 Task: Search one way flight ticket for 2 adults, 4 children and 1 infant on lap in business from Gainesville: Gainesville Regional Airport to Rockford: Chicago Rockford International Airport(was Northwest Chicagoland Regional Airport At Rockford) on 5-1-2023. Choice of flights is Alaska. Price is upto 88000. Outbound departure time preference is 13:45.
Action: Mouse moved to (211, 178)
Screenshot: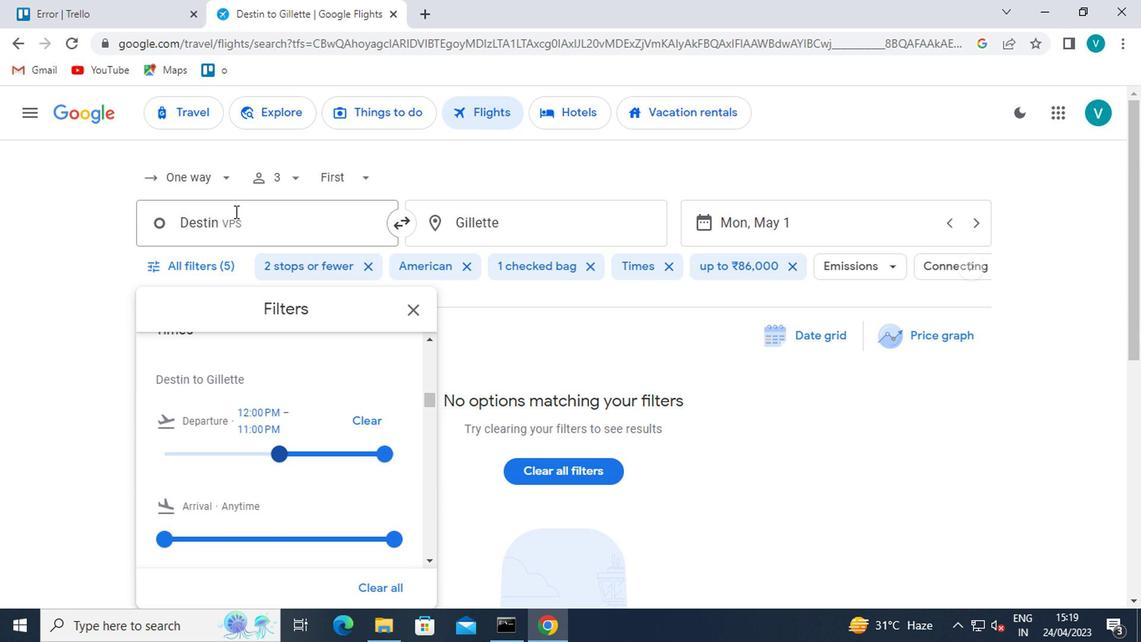 
Action: Mouse pressed left at (211, 178)
Screenshot: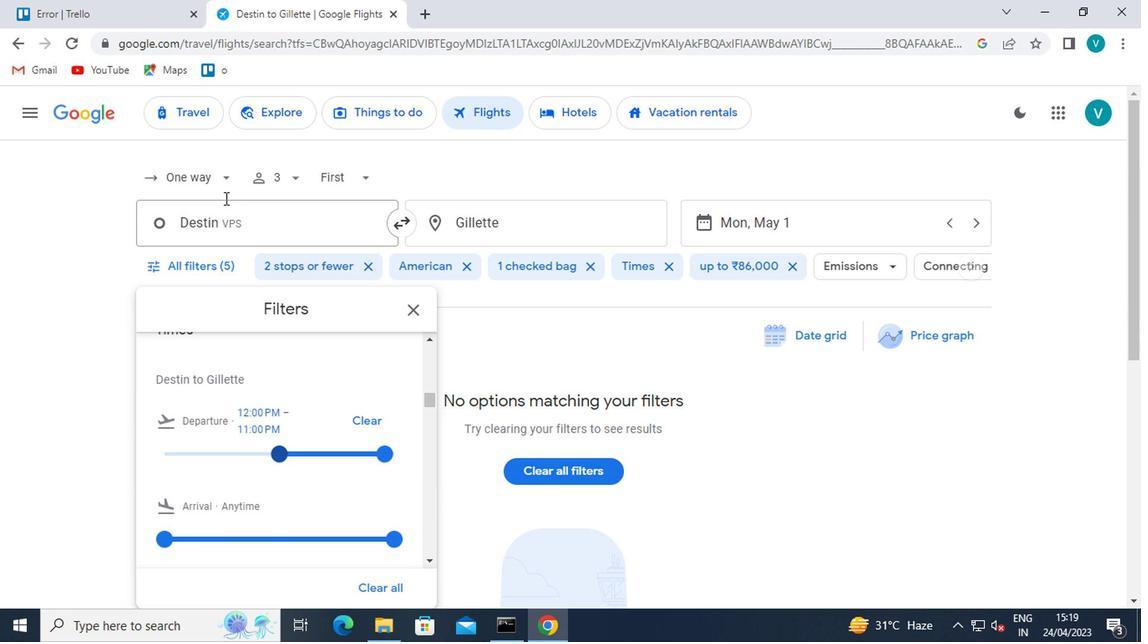 
Action: Mouse moved to (209, 252)
Screenshot: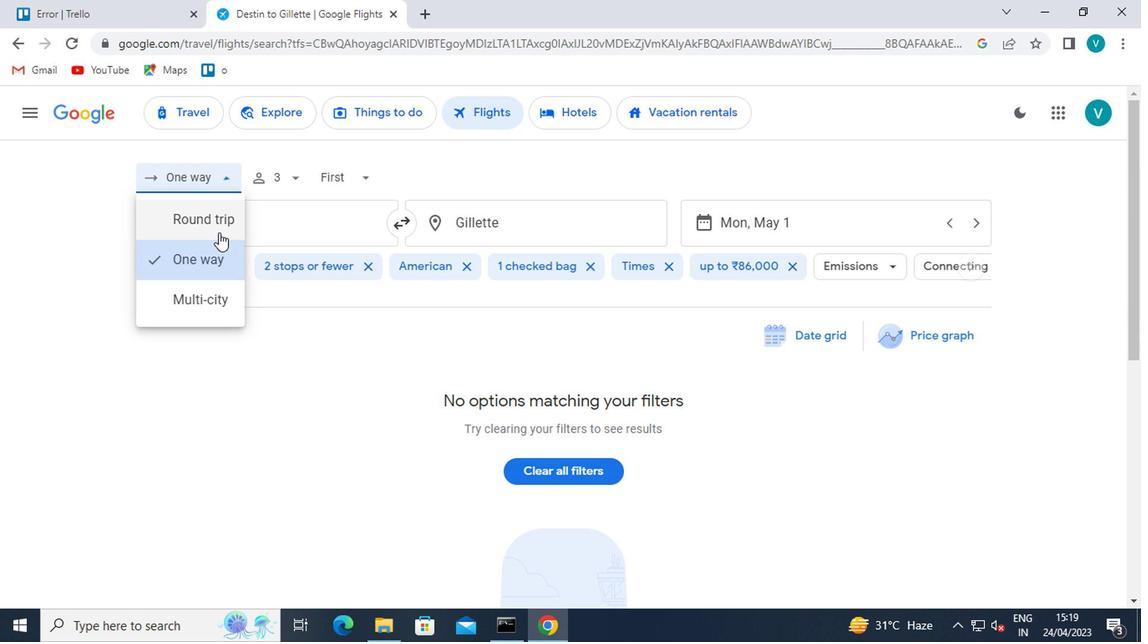 
Action: Mouse pressed left at (209, 252)
Screenshot: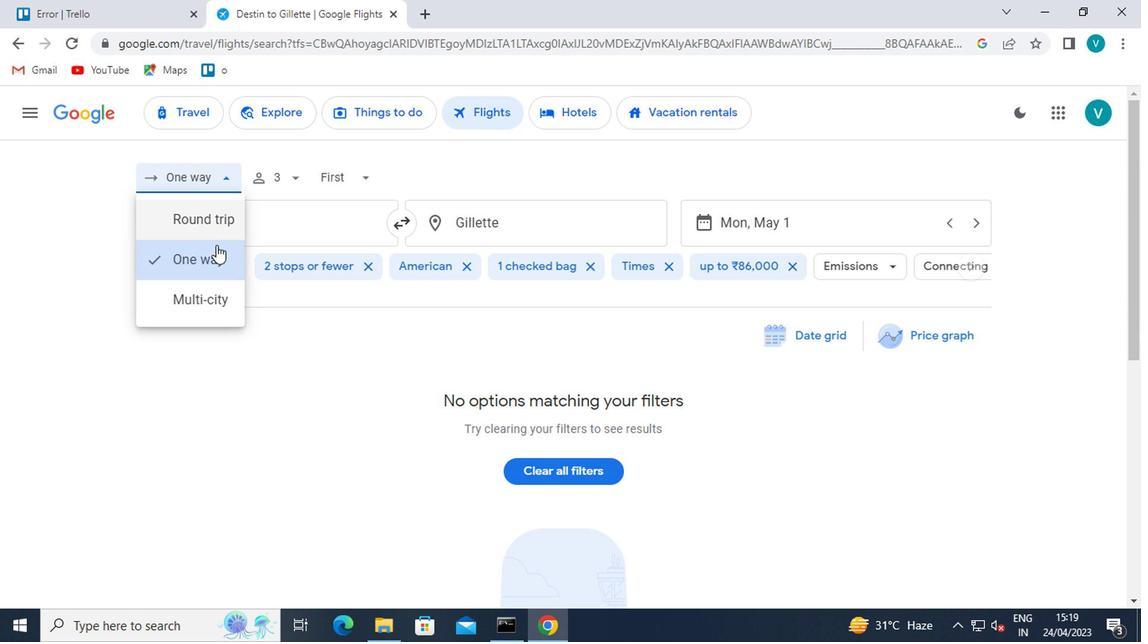 
Action: Mouse moved to (297, 180)
Screenshot: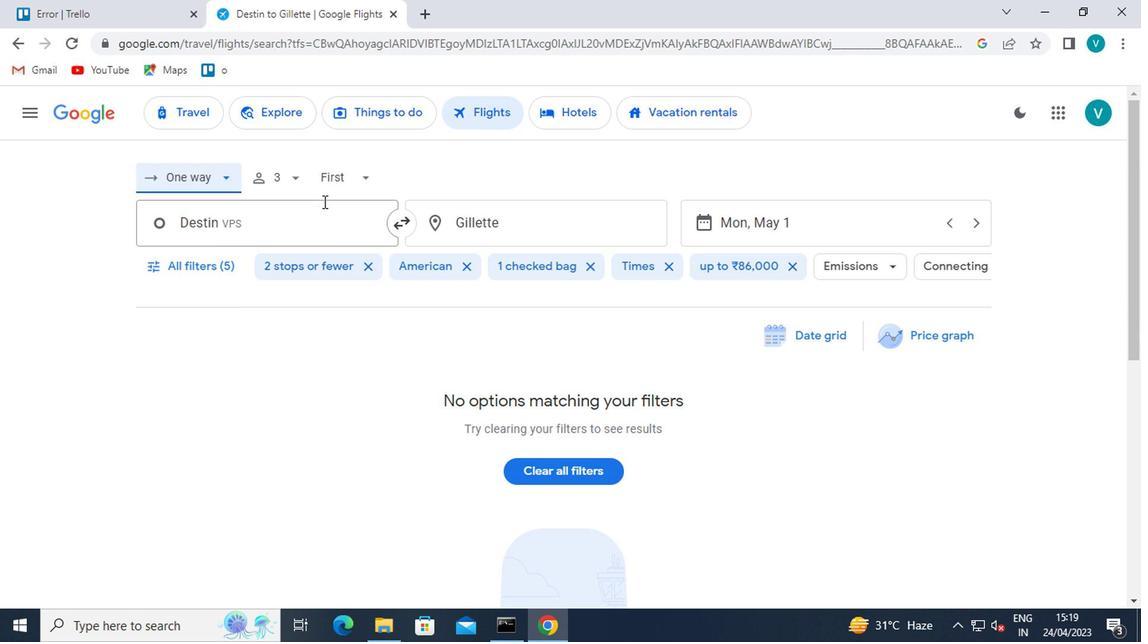 
Action: Mouse pressed left at (297, 180)
Screenshot: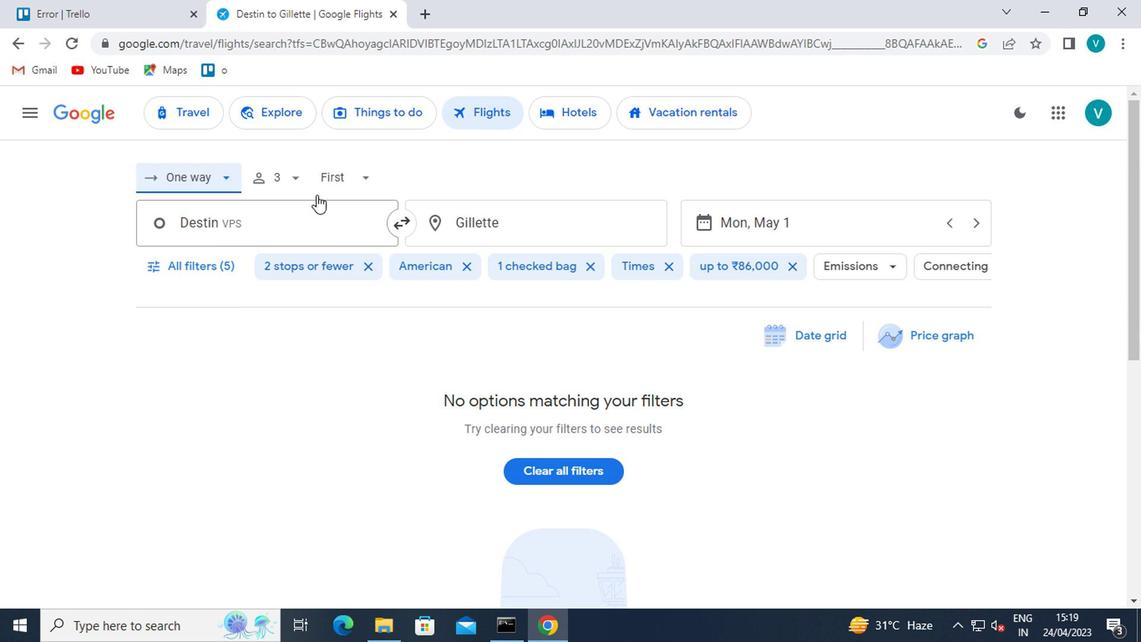 
Action: Mouse moved to (427, 228)
Screenshot: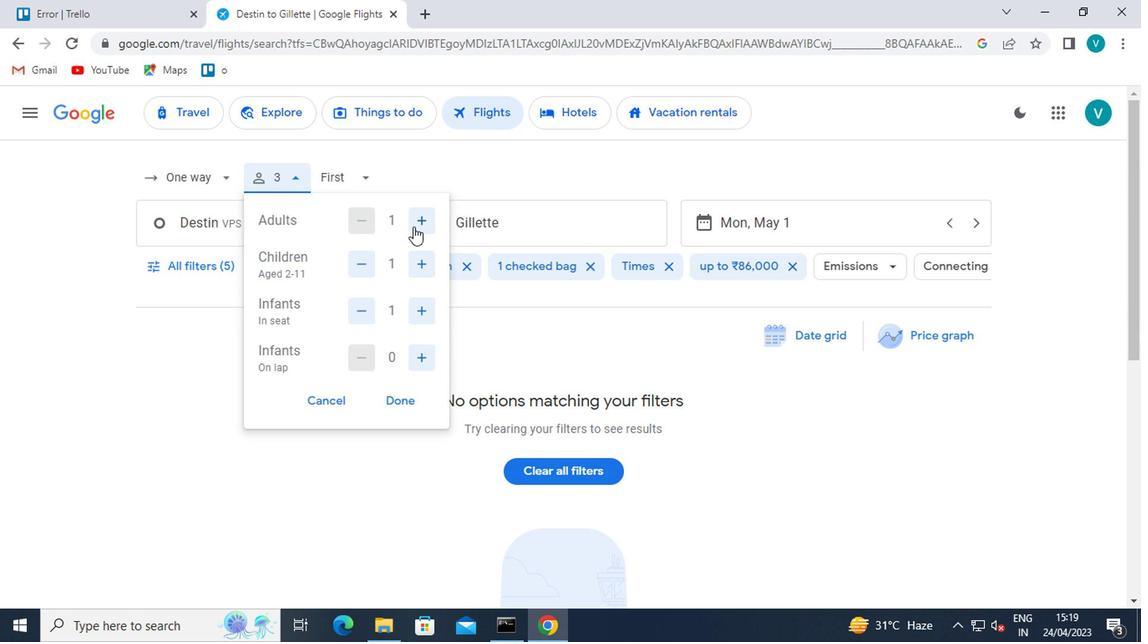 
Action: Mouse pressed left at (427, 228)
Screenshot: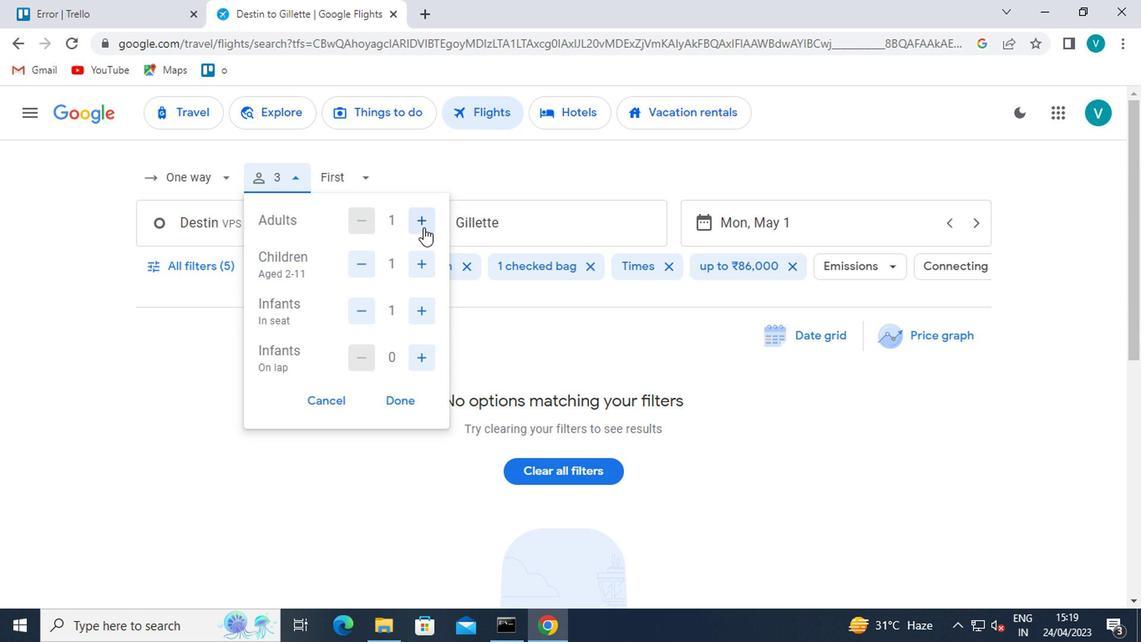 
Action: Mouse moved to (414, 268)
Screenshot: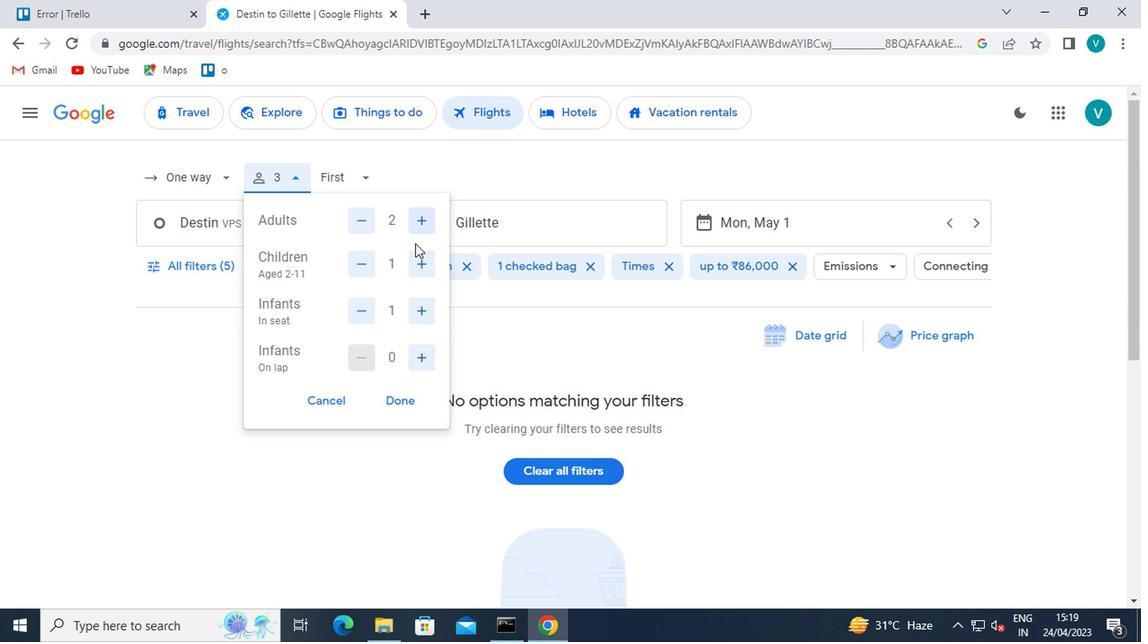 
Action: Mouse pressed left at (414, 268)
Screenshot: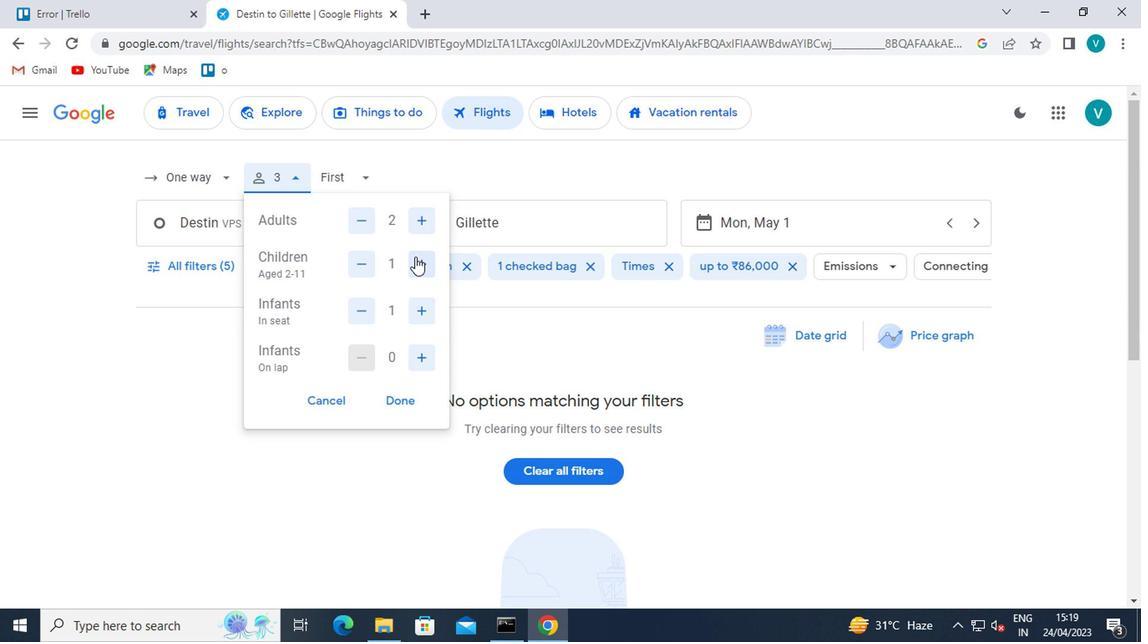 
Action: Mouse pressed left at (414, 268)
Screenshot: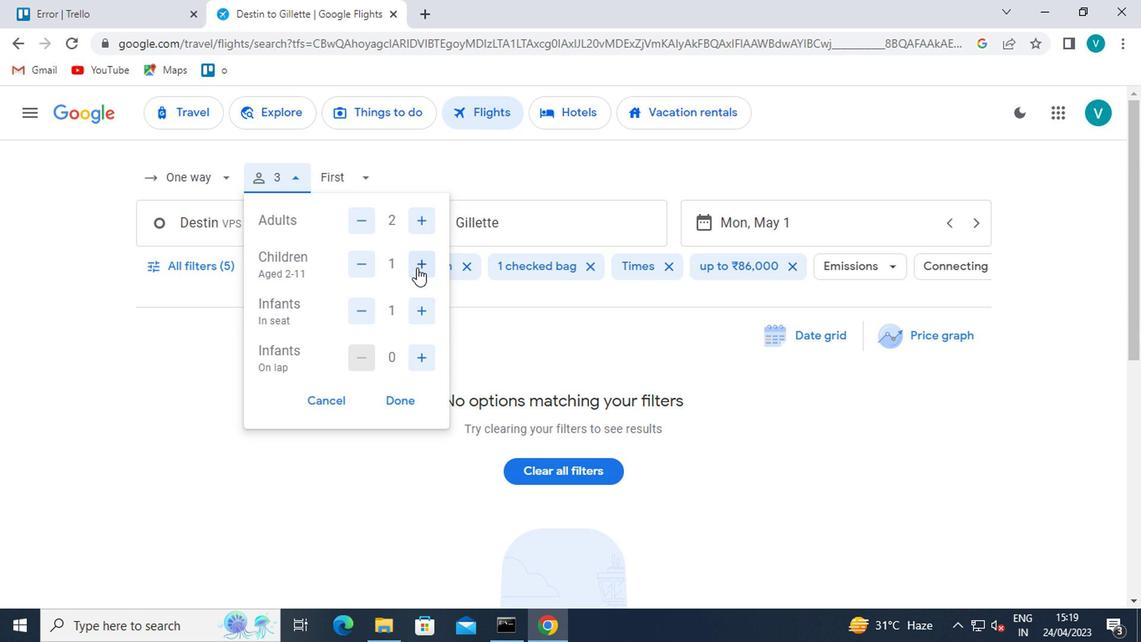 
Action: Mouse pressed left at (414, 268)
Screenshot: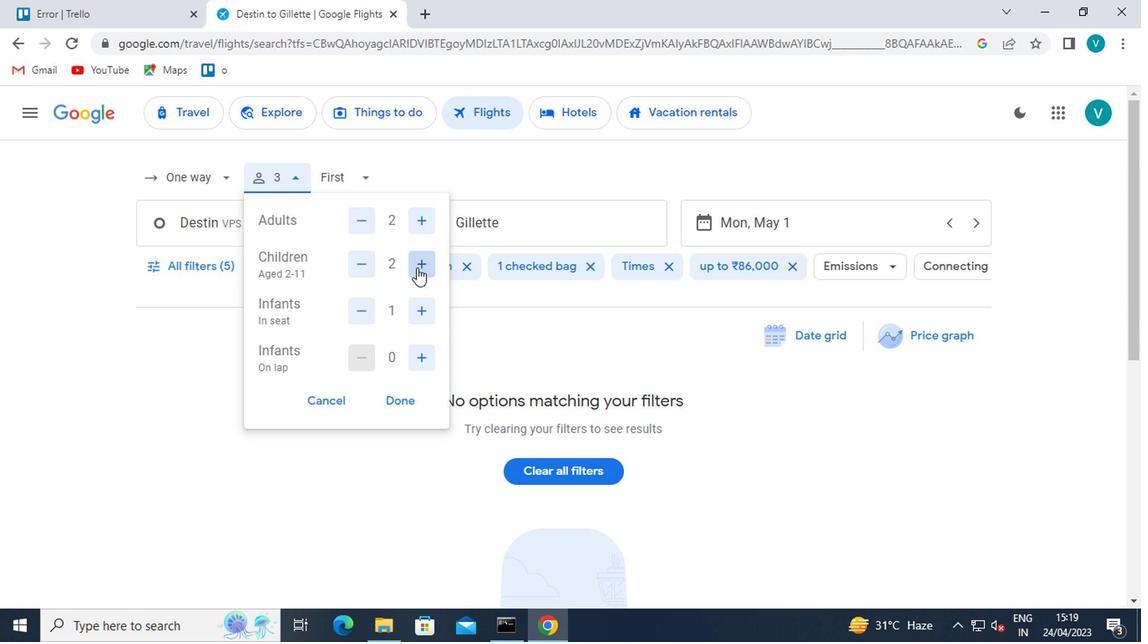
Action: Mouse moved to (362, 309)
Screenshot: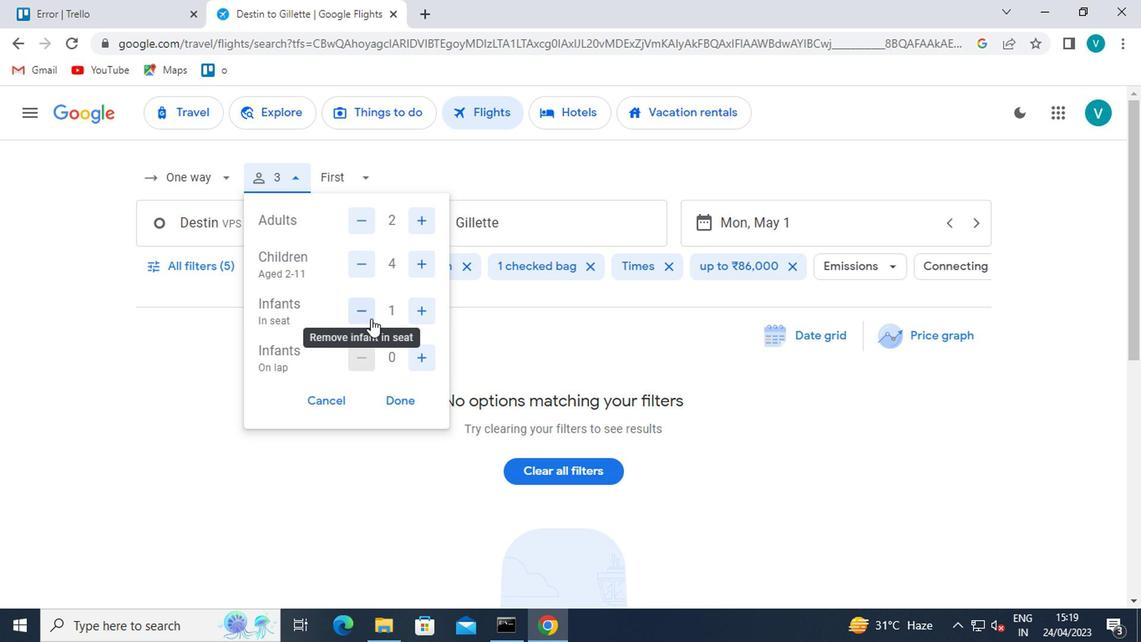 
Action: Mouse pressed left at (362, 309)
Screenshot: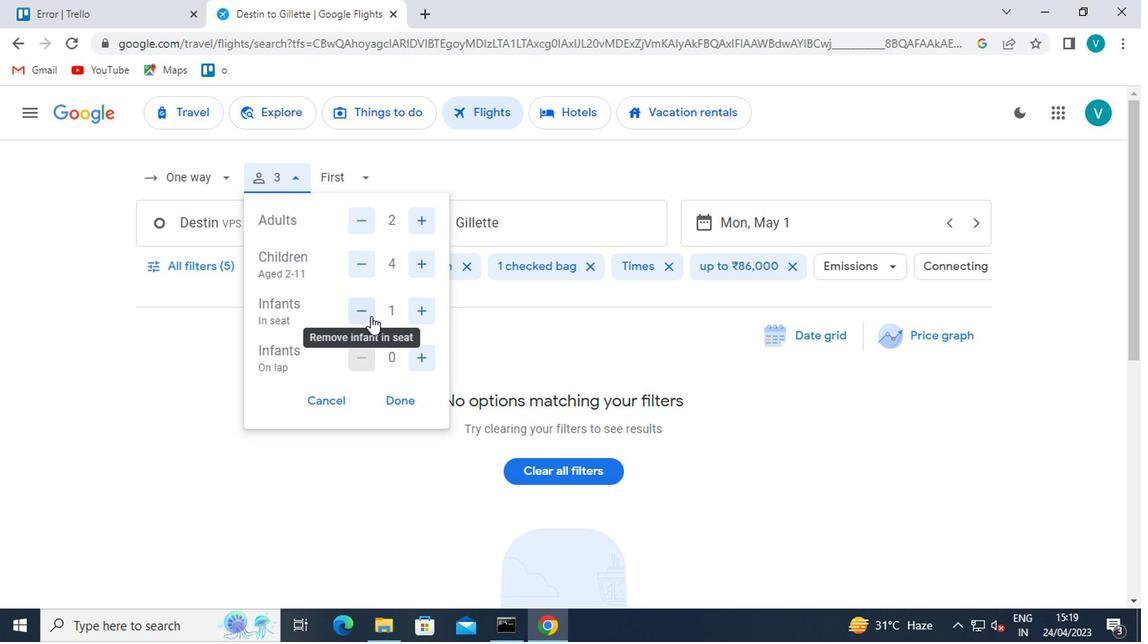 
Action: Mouse moved to (421, 359)
Screenshot: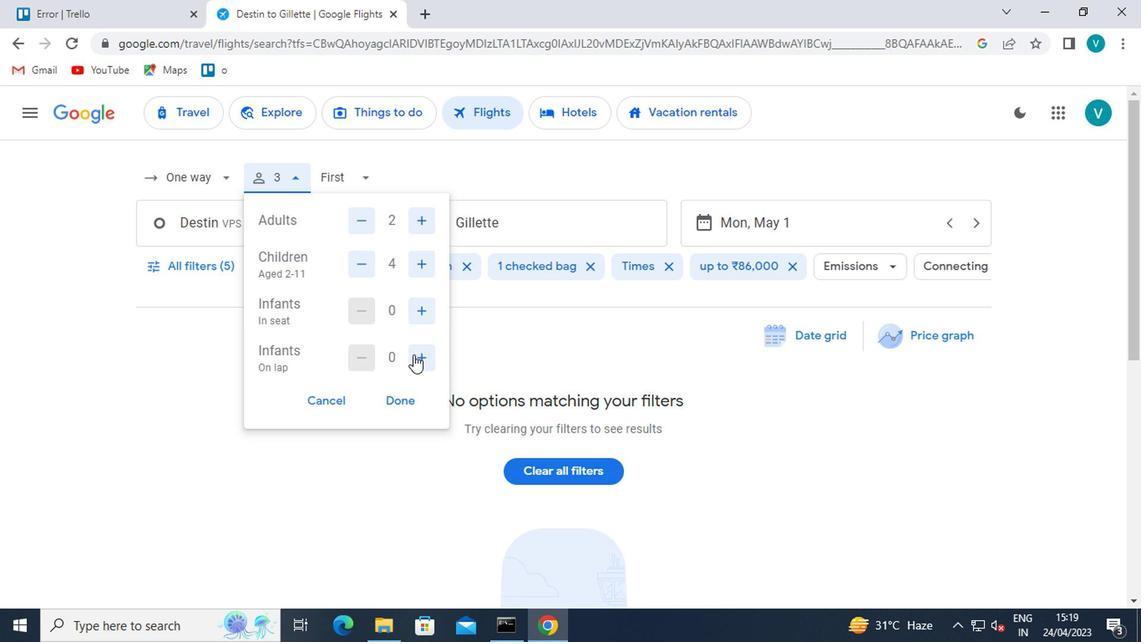 
Action: Mouse pressed left at (421, 359)
Screenshot: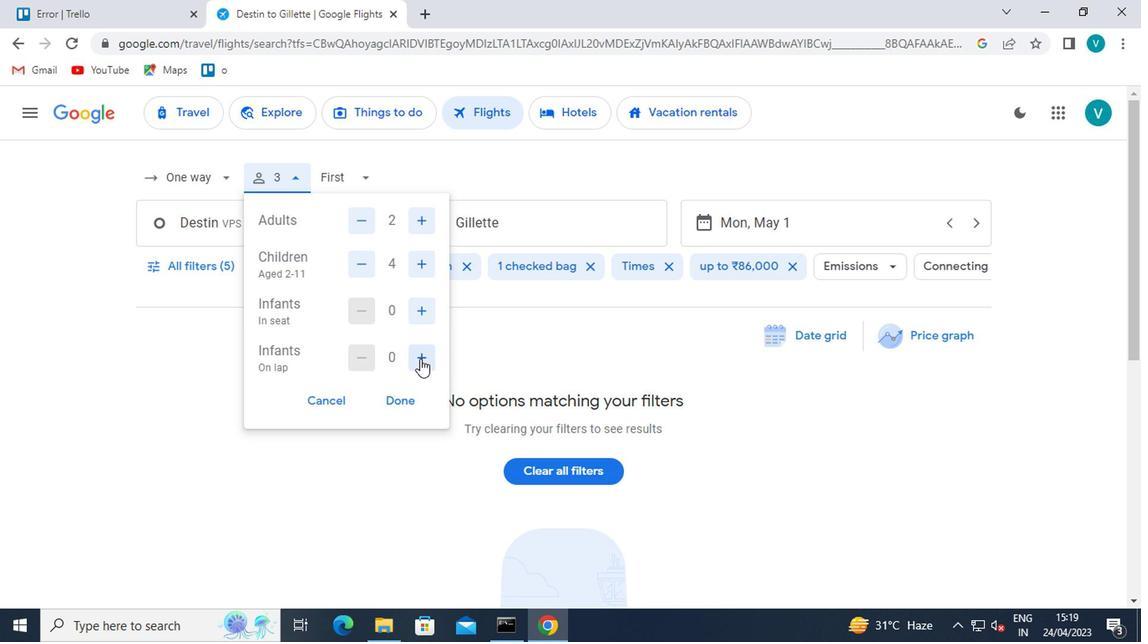 
Action: Mouse moved to (397, 393)
Screenshot: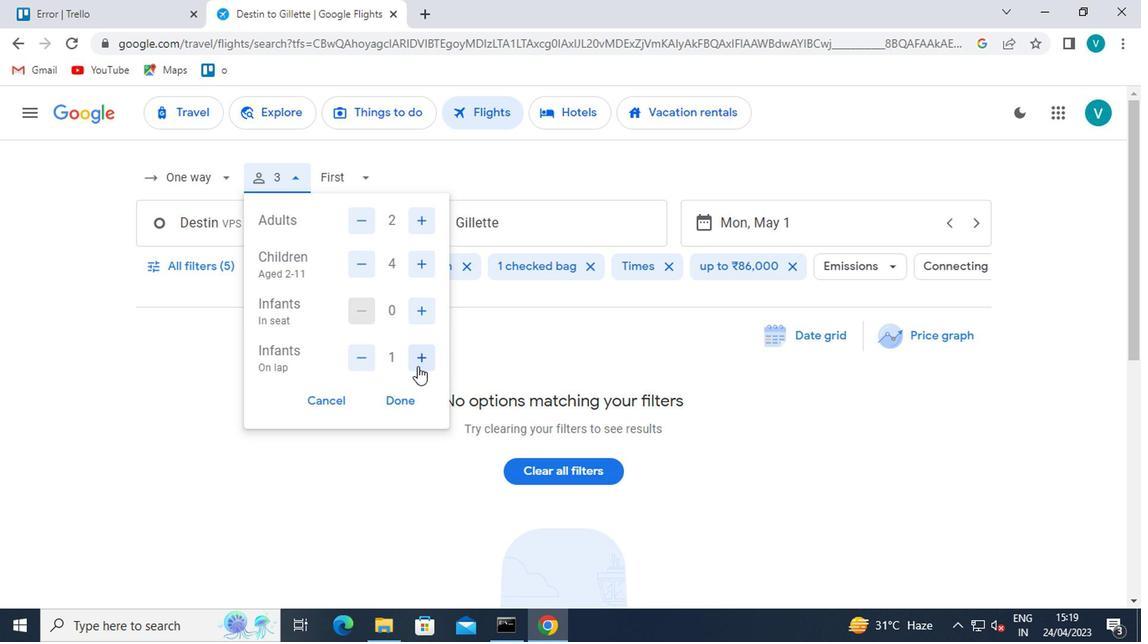 
Action: Mouse pressed left at (397, 393)
Screenshot: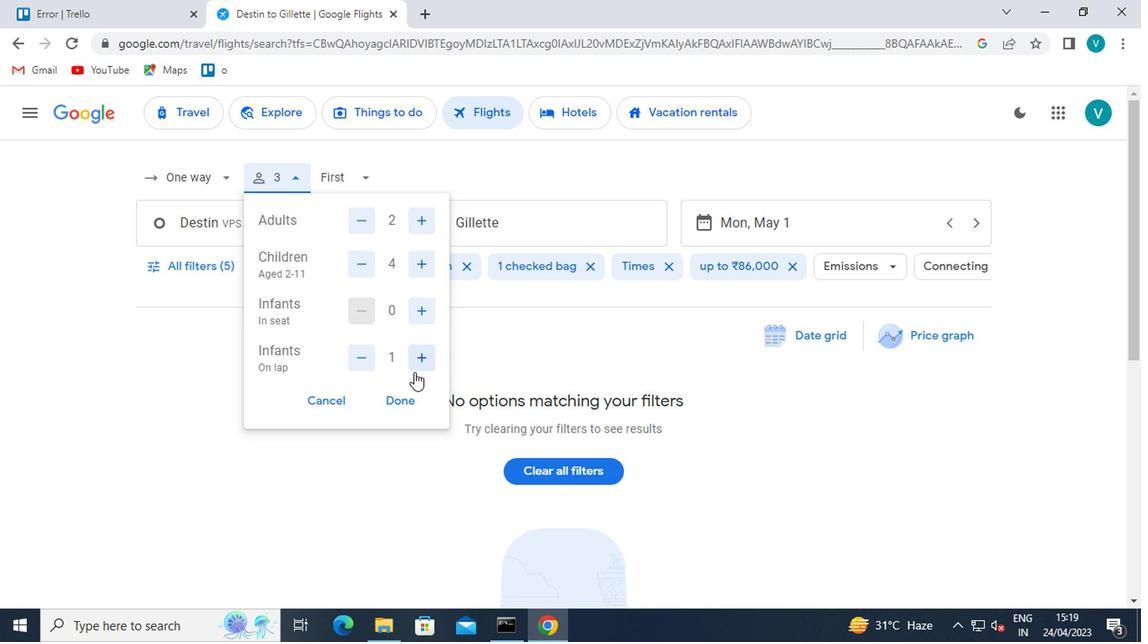 
Action: Mouse moved to (341, 171)
Screenshot: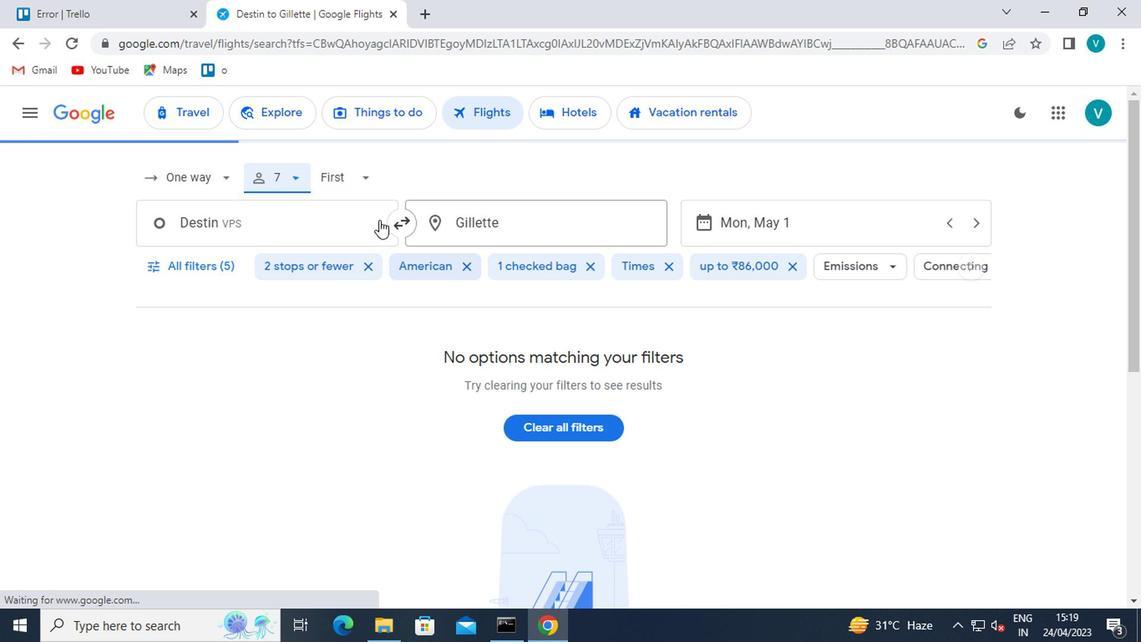 
Action: Mouse pressed left at (341, 171)
Screenshot: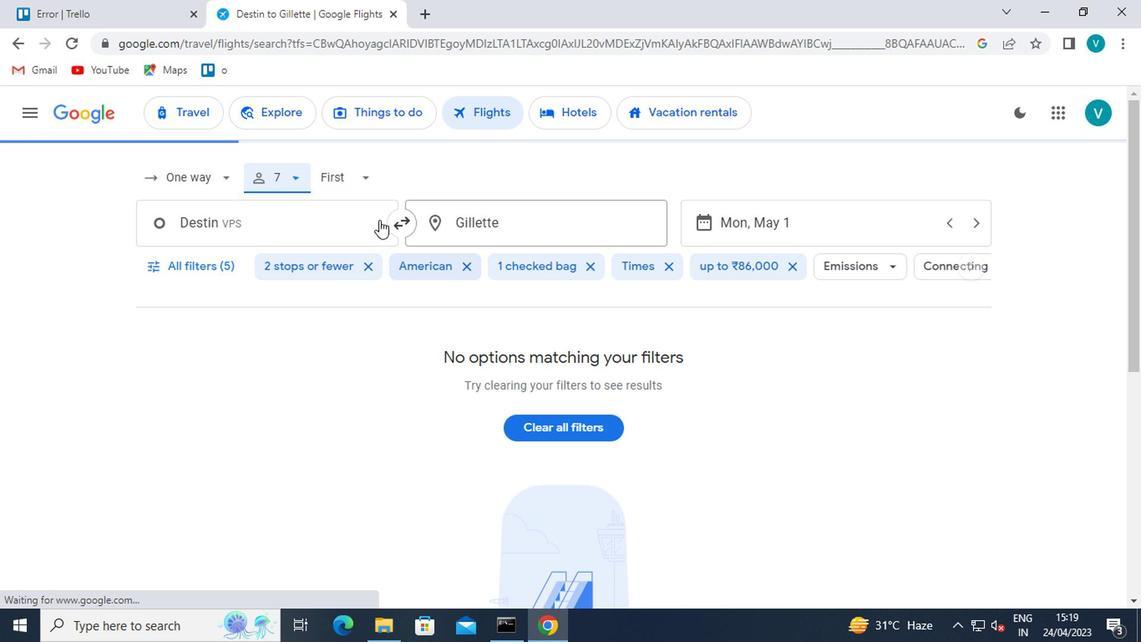 
Action: Mouse moved to (379, 297)
Screenshot: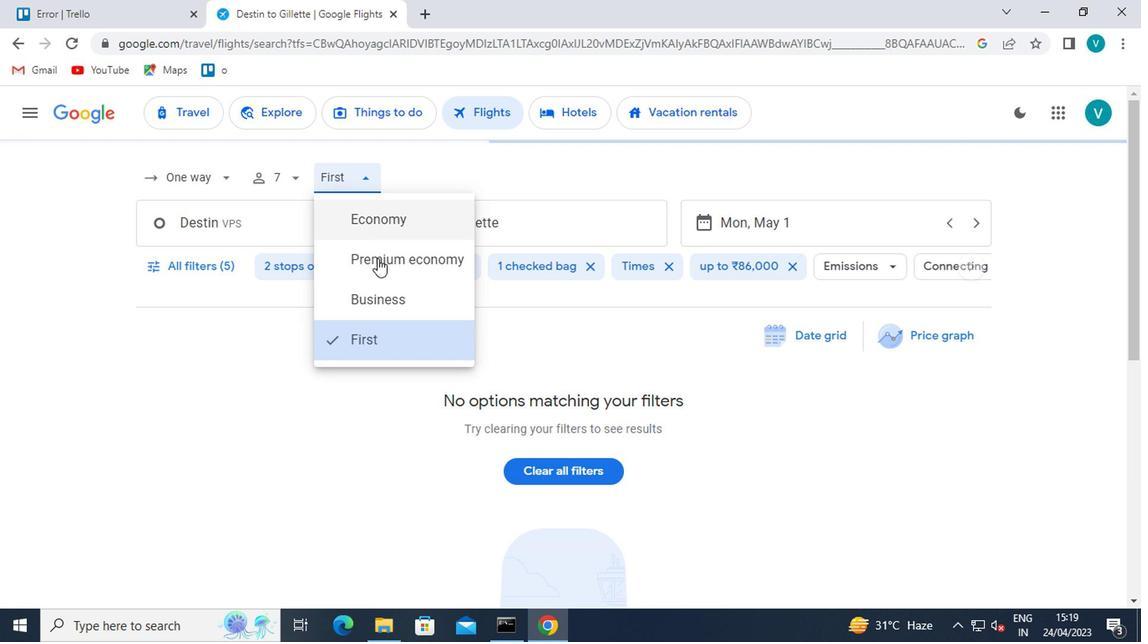 
Action: Mouse pressed left at (379, 297)
Screenshot: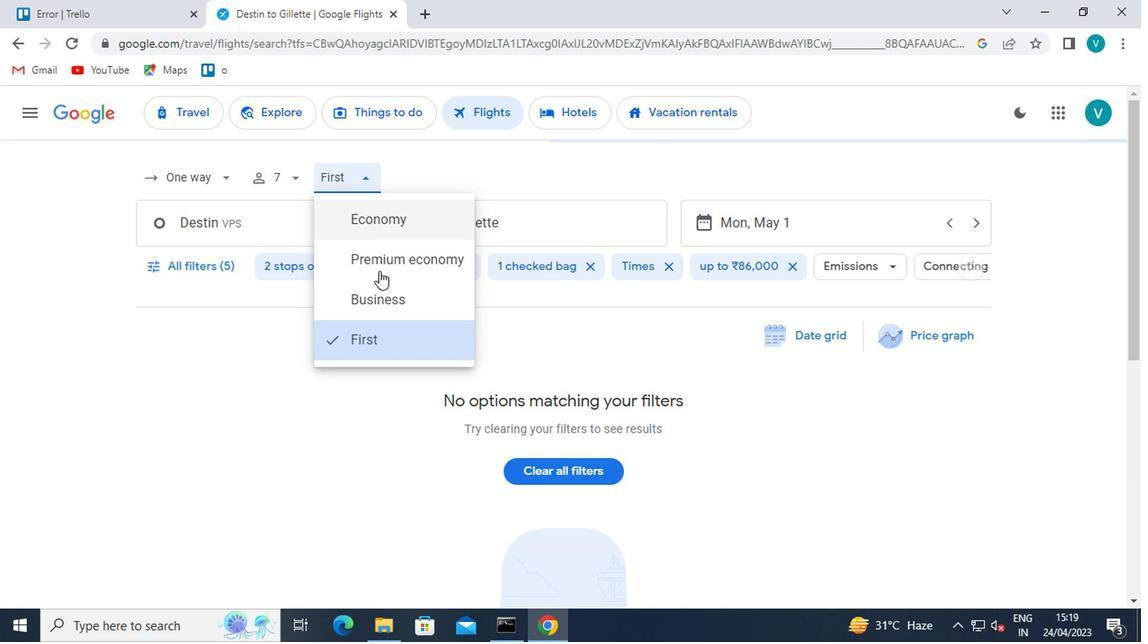 
Action: Mouse moved to (261, 231)
Screenshot: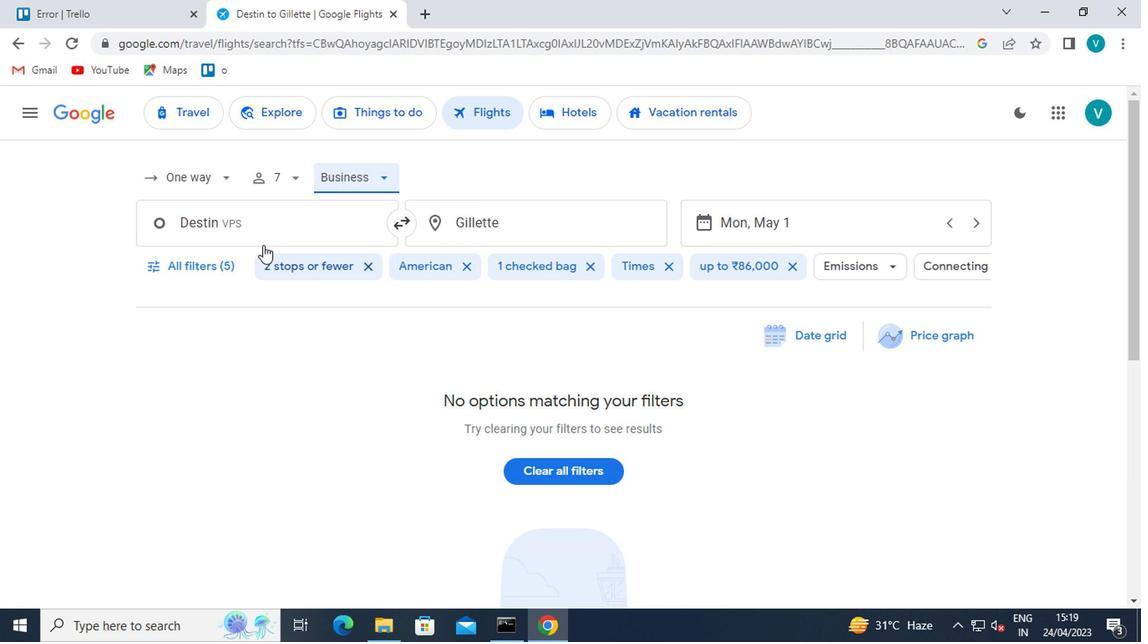 
Action: Mouse pressed left at (261, 231)
Screenshot: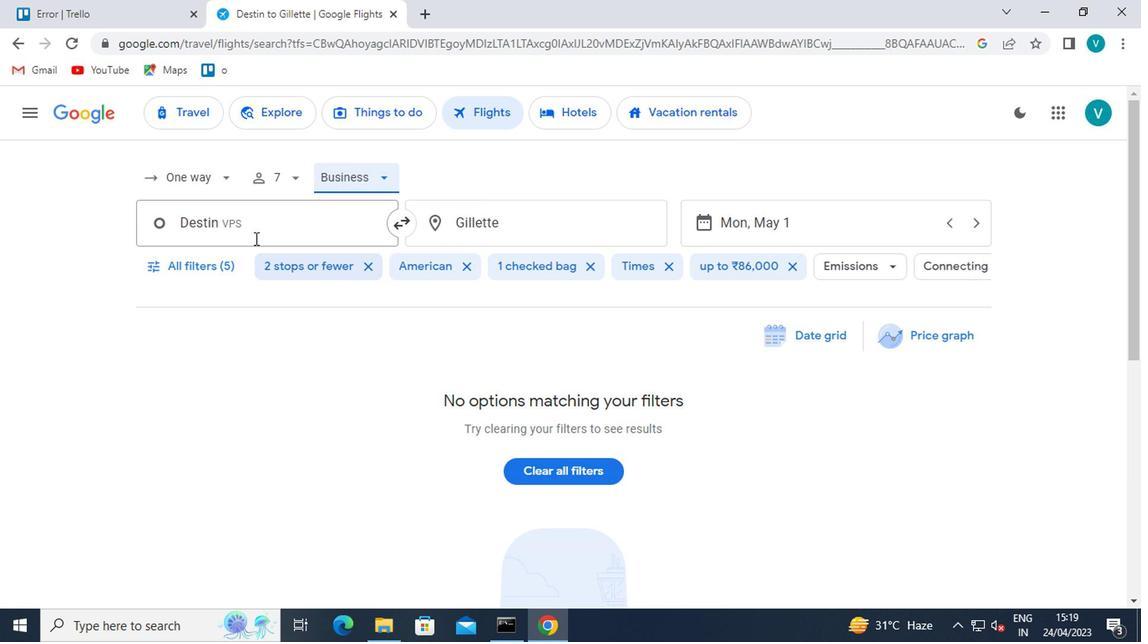 
Action: Mouse moved to (257, 224)
Screenshot: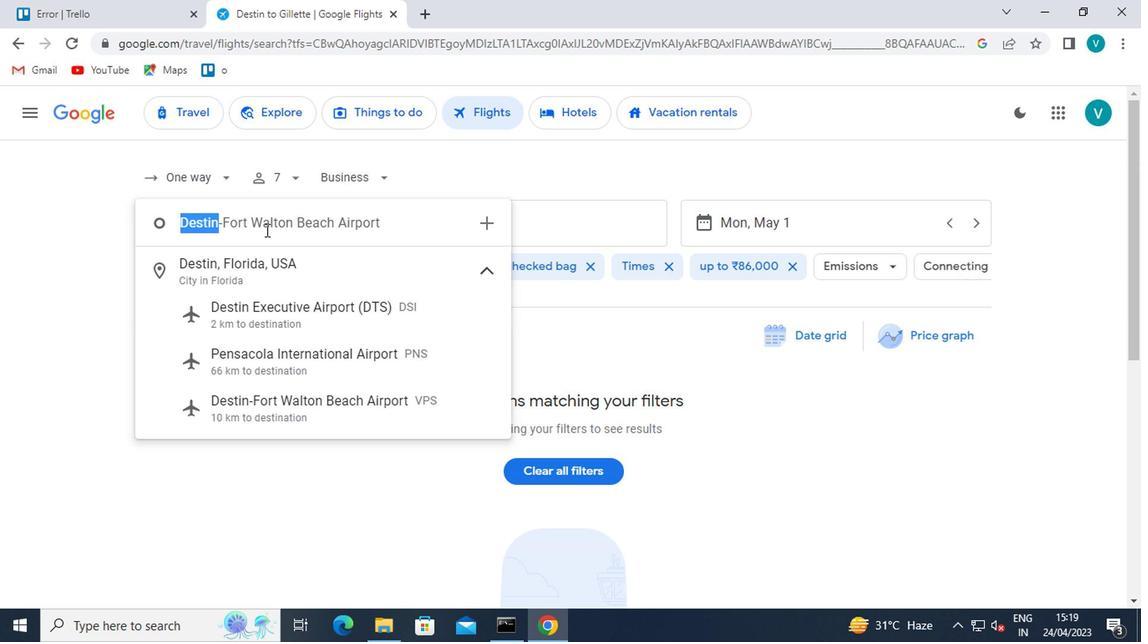 
Action: Key pressed <Key.shift>GAINESVULLE
Screenshot: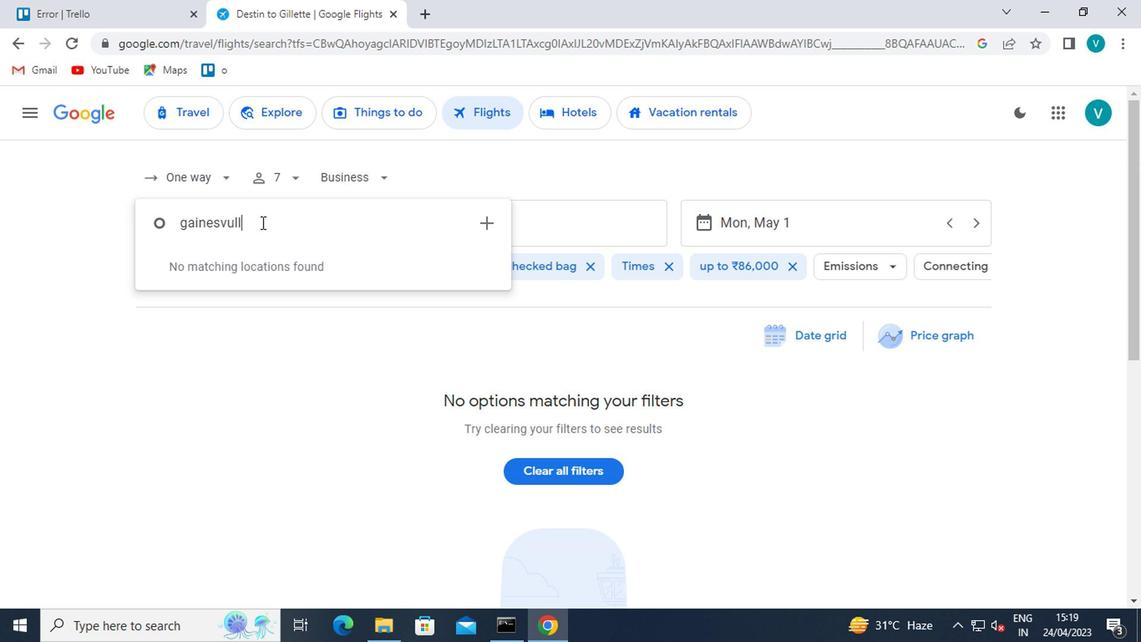 
Action: Mouse moved to (275, 355)
Screenshot: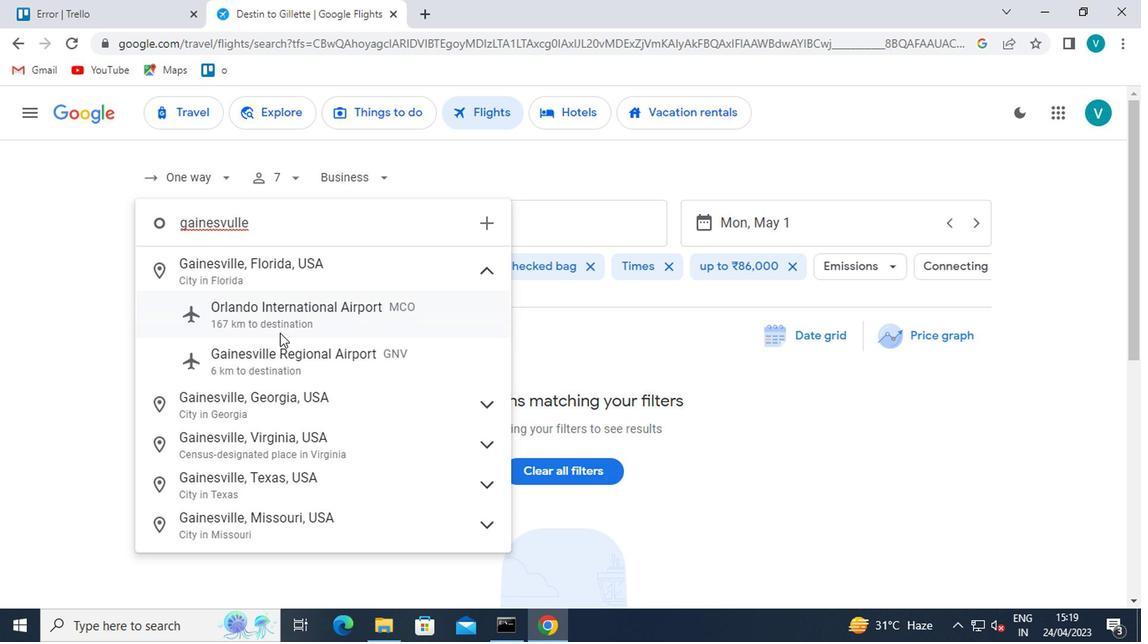 
Action: Mouse pressed left at (275, 355)
Screenshot: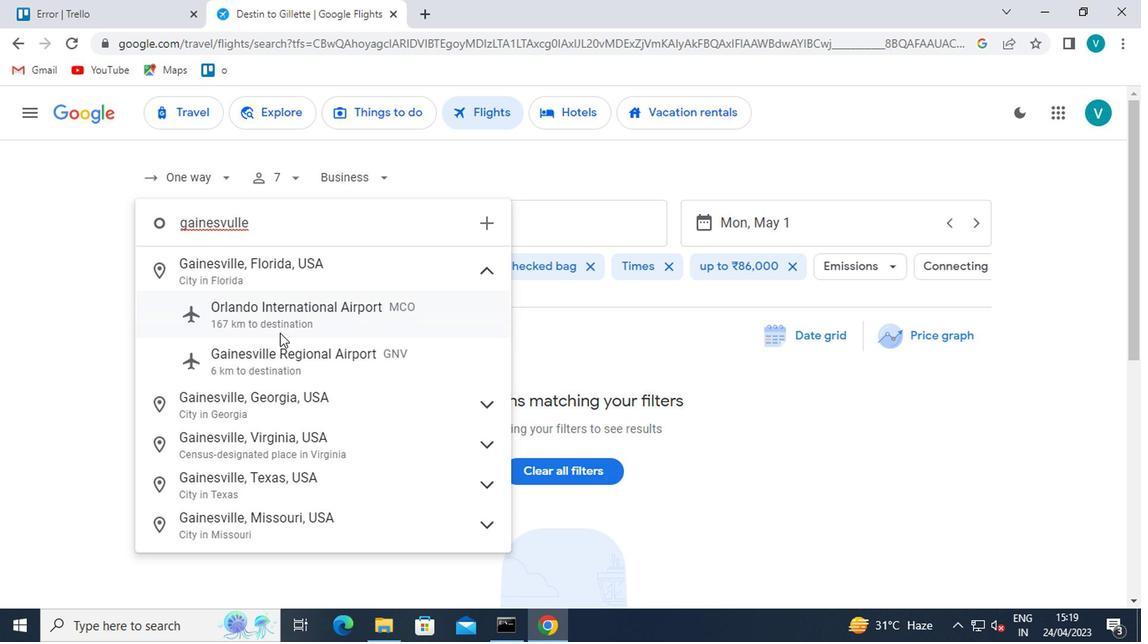 
Action: Mouse moved to (536, 240)
Screenshot: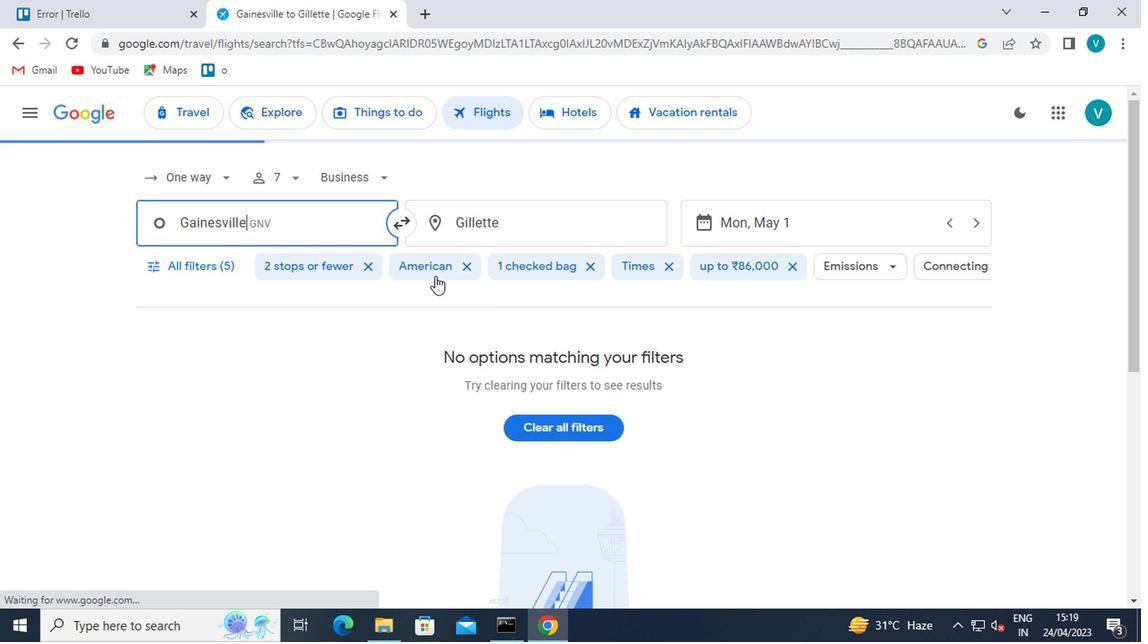 
Action: Mouse pressed left at (536, 240)
Screenshot: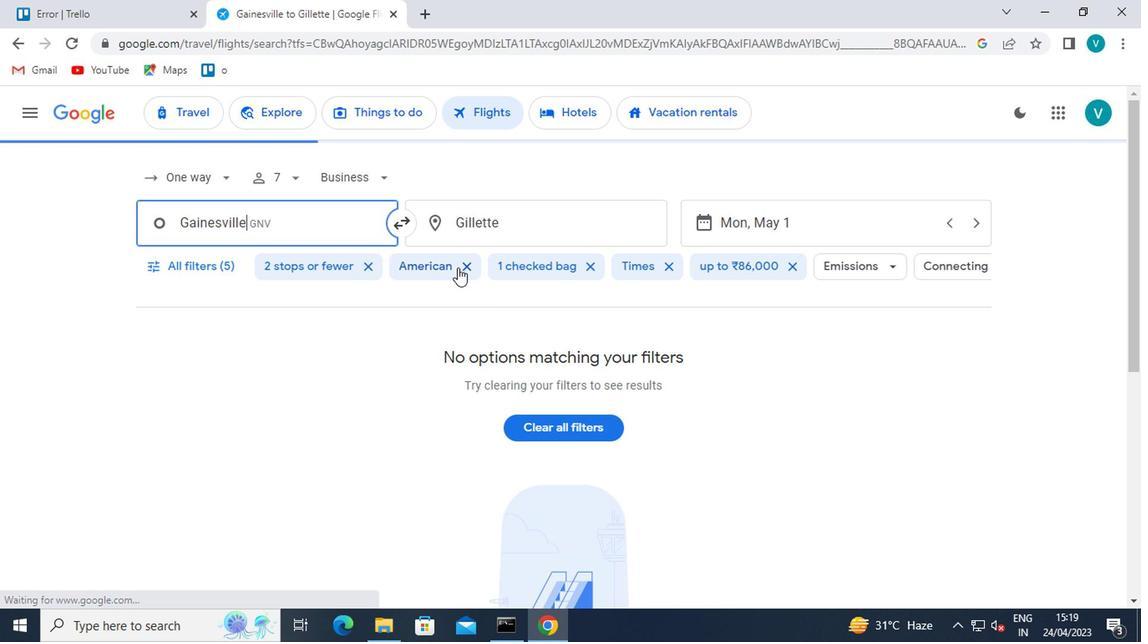 
Action: Mouse moved to (421, 174)
Screenshot: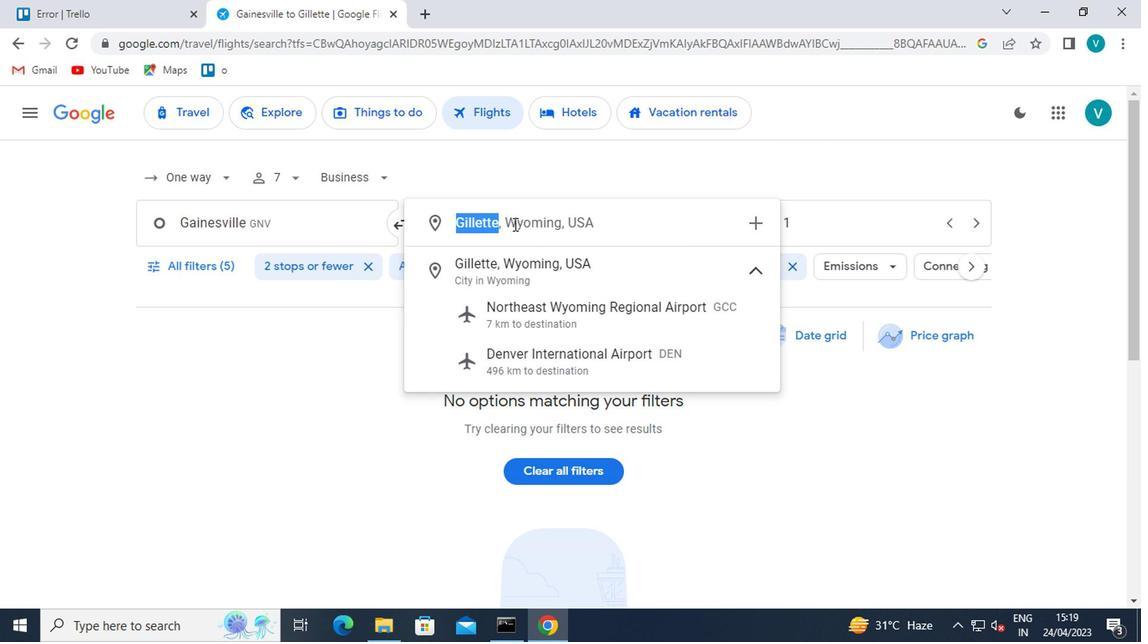 
Action: Key pressed <Key.shift>ROCKFOR
Screenshot: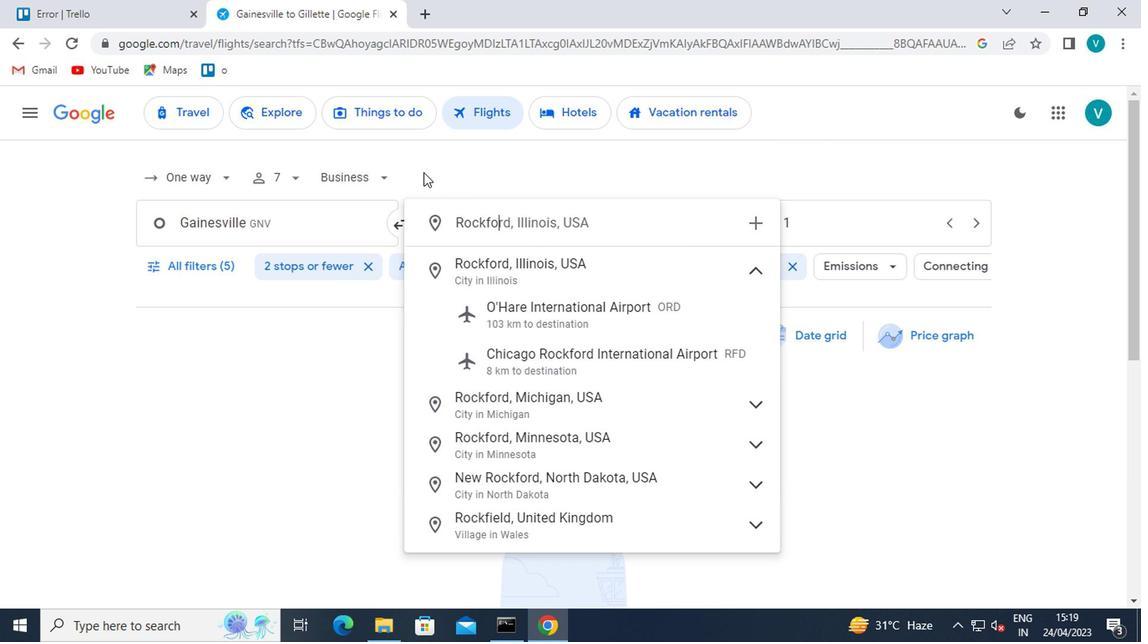 
Action: Mouse moved to (420, 174)
Screenshot: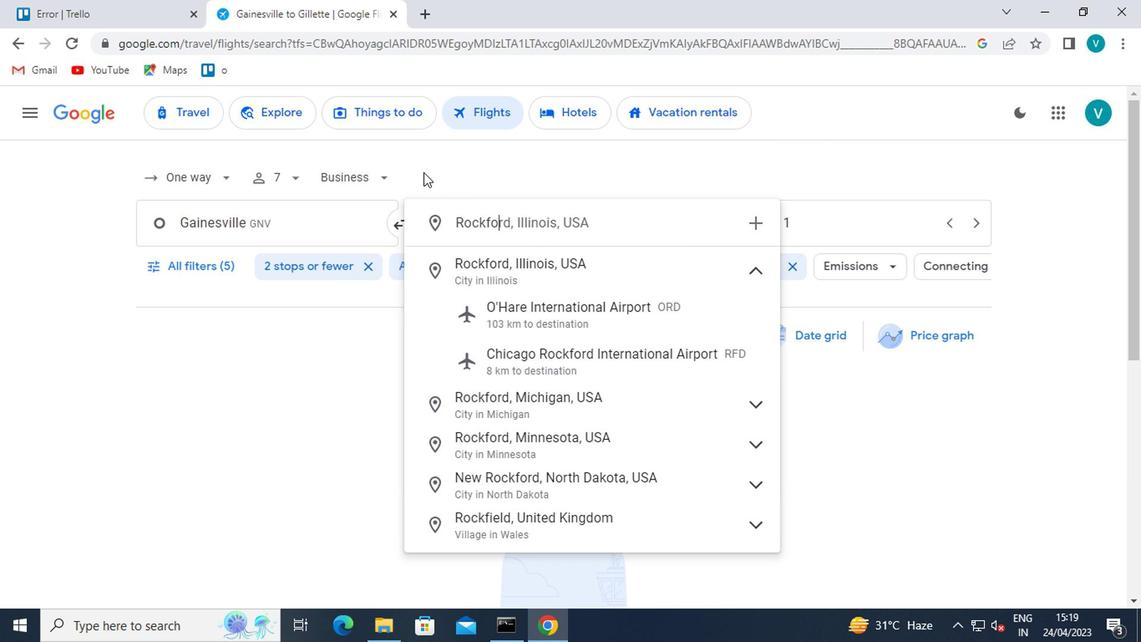 
Action: Key pressed S<Key.backspace>D
Screenshot: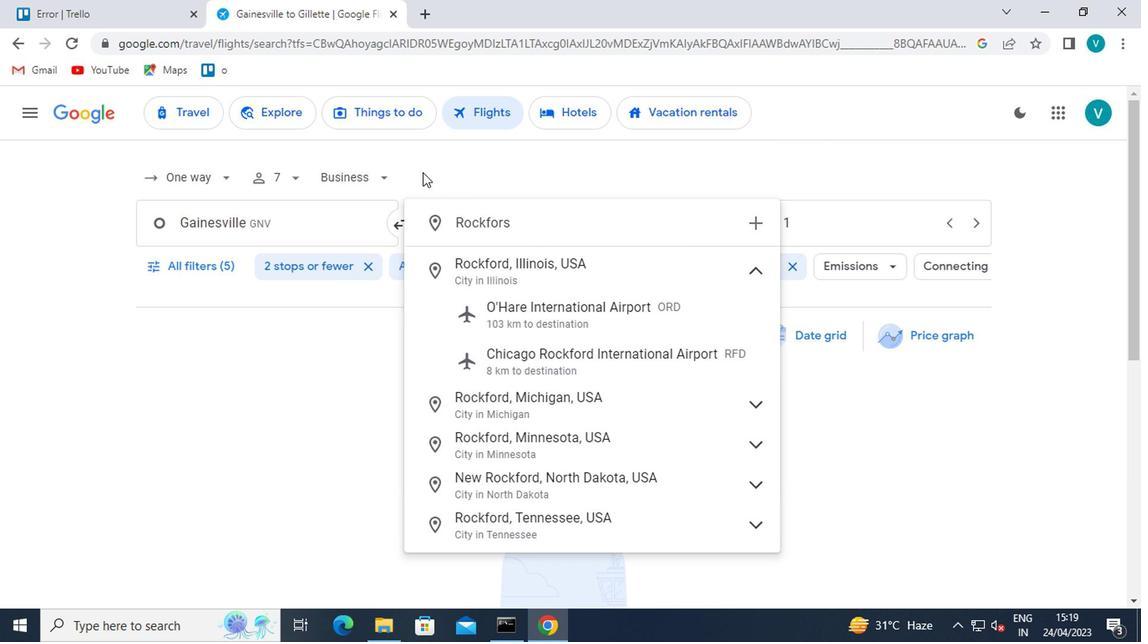 
Action: Mouse moved to (538, 362)
Screenshot: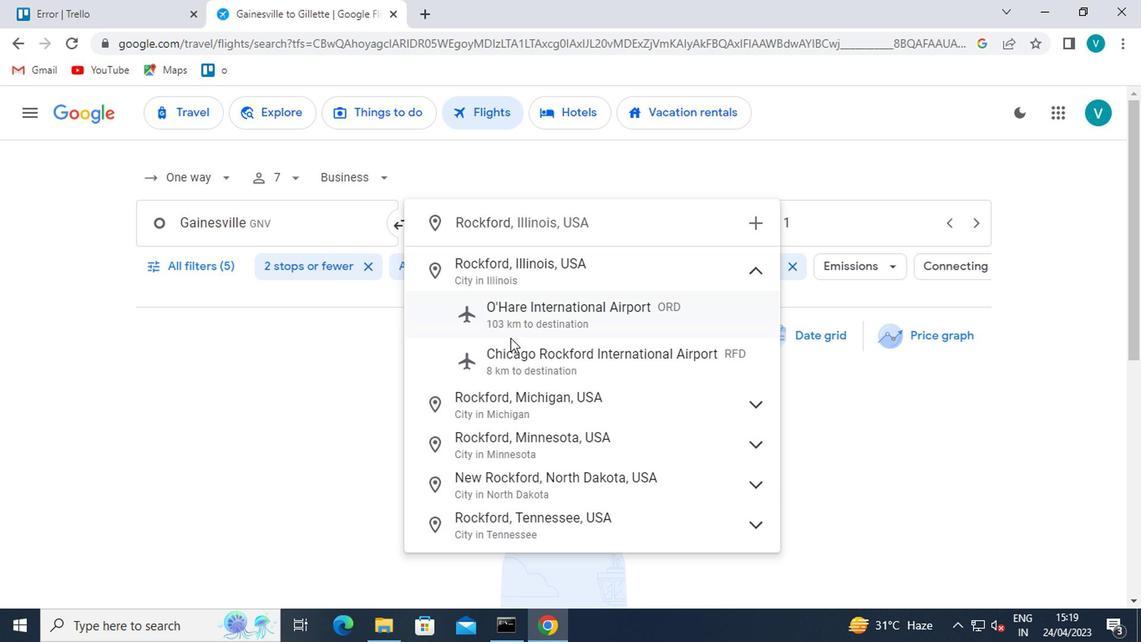 
Action: Mouse pressed left at (538, 362)
Screenshot: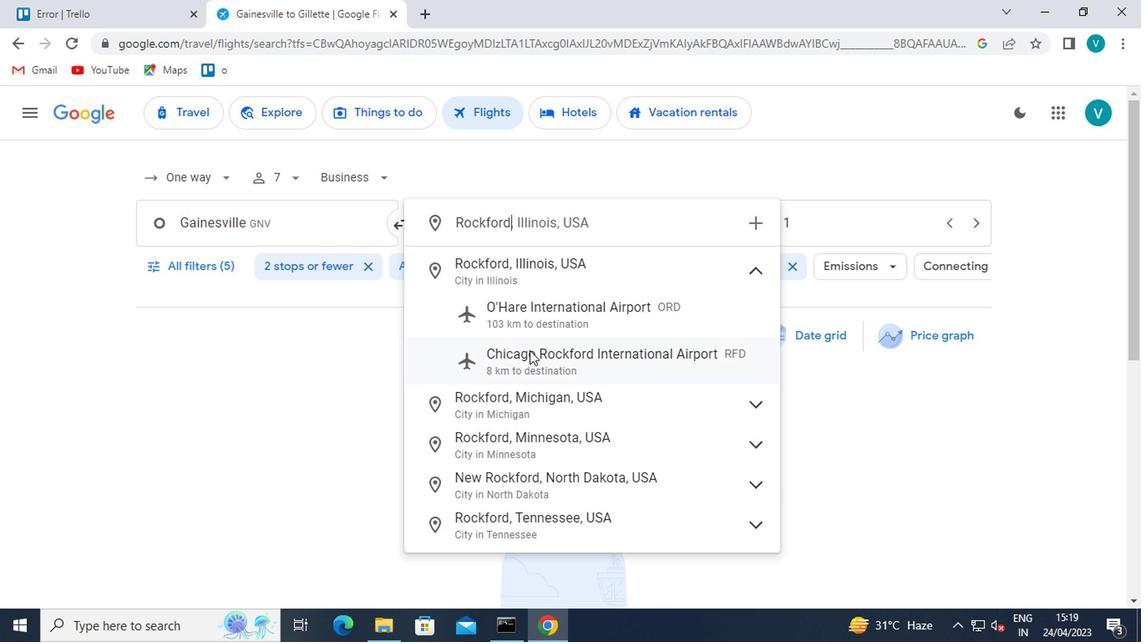 
Action: Mouse moved to (828, 224)
Screenshot: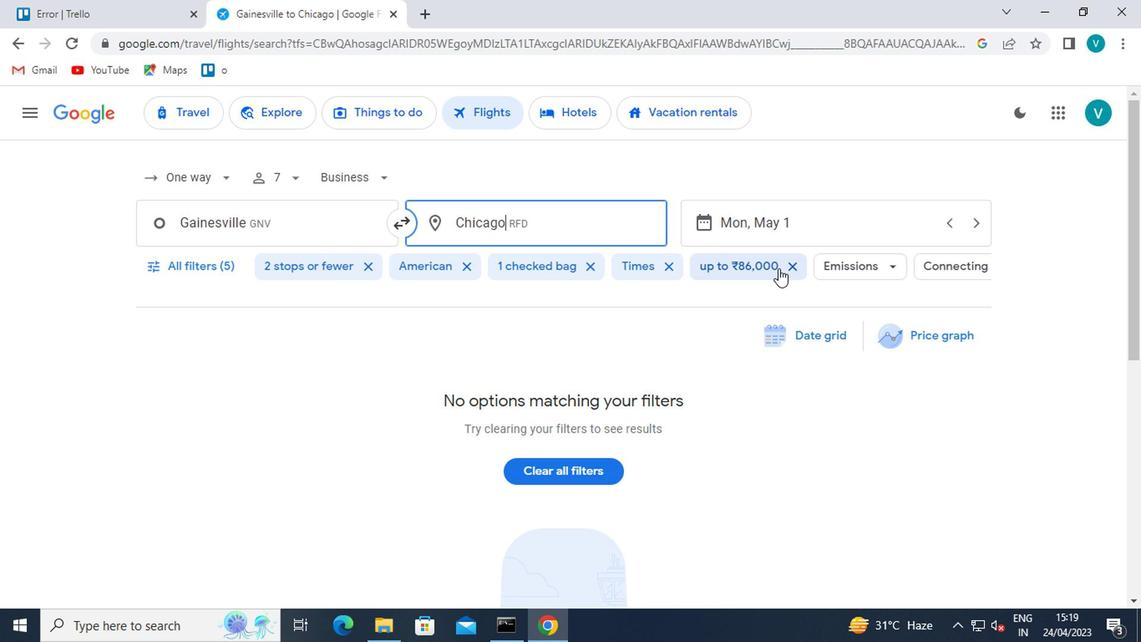 
Action: Mouse pressed left at (828, 224)
Screenshot: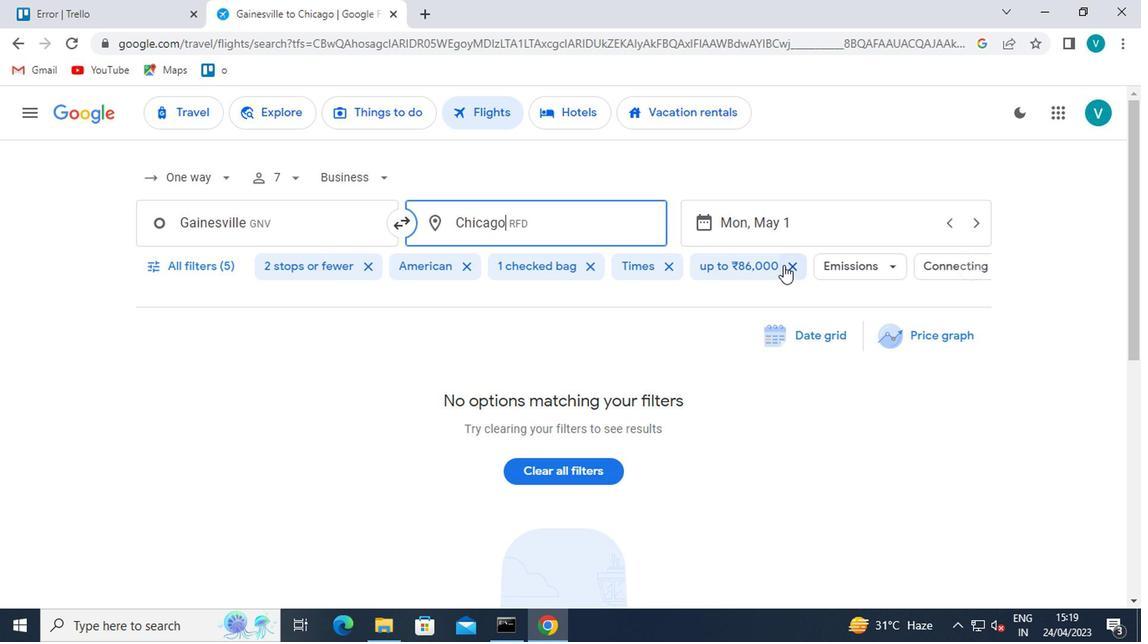 
Action: Mouse moved to (763, 307)
Screenshot: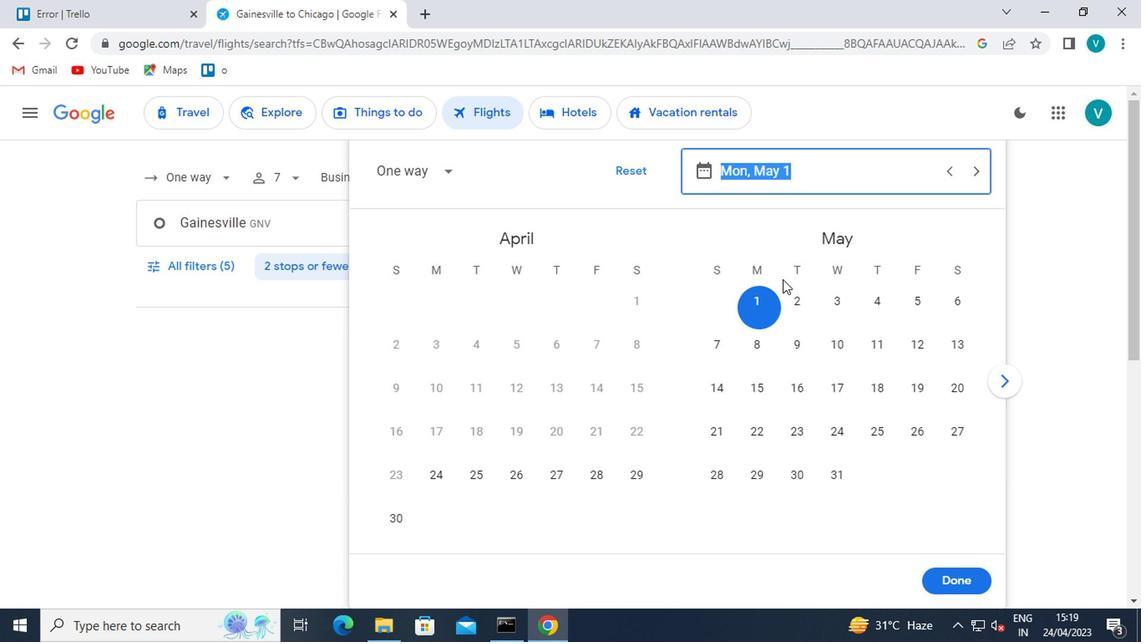 
Action: Mouse pressed left at (763, 307)
Screenshot: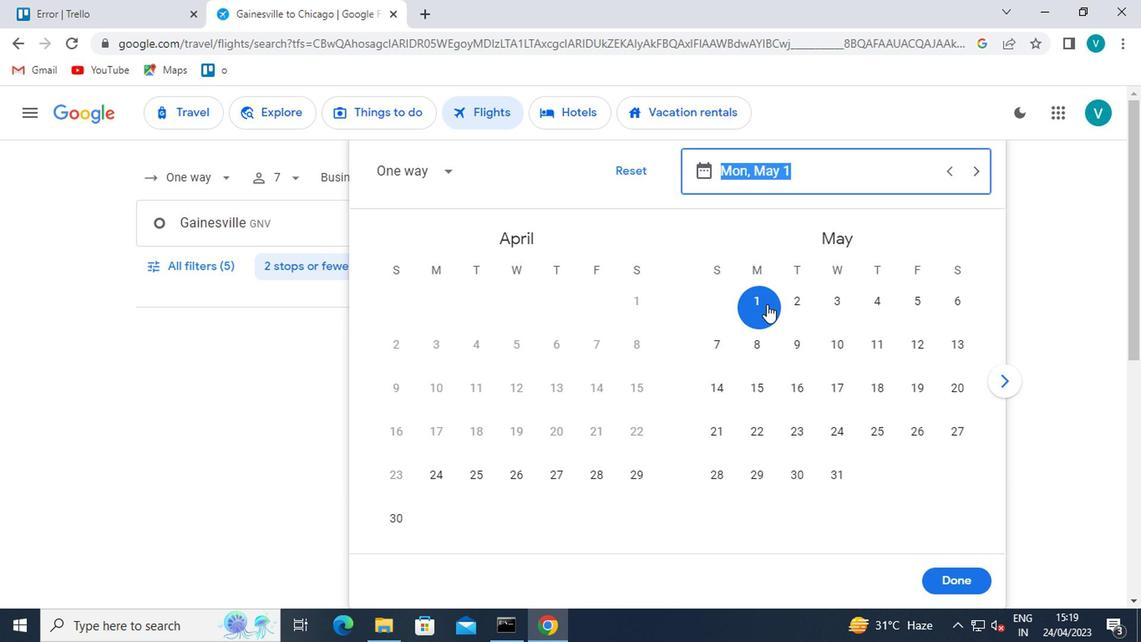 
Action: Mouse moved to (946, 570)
Screenshot: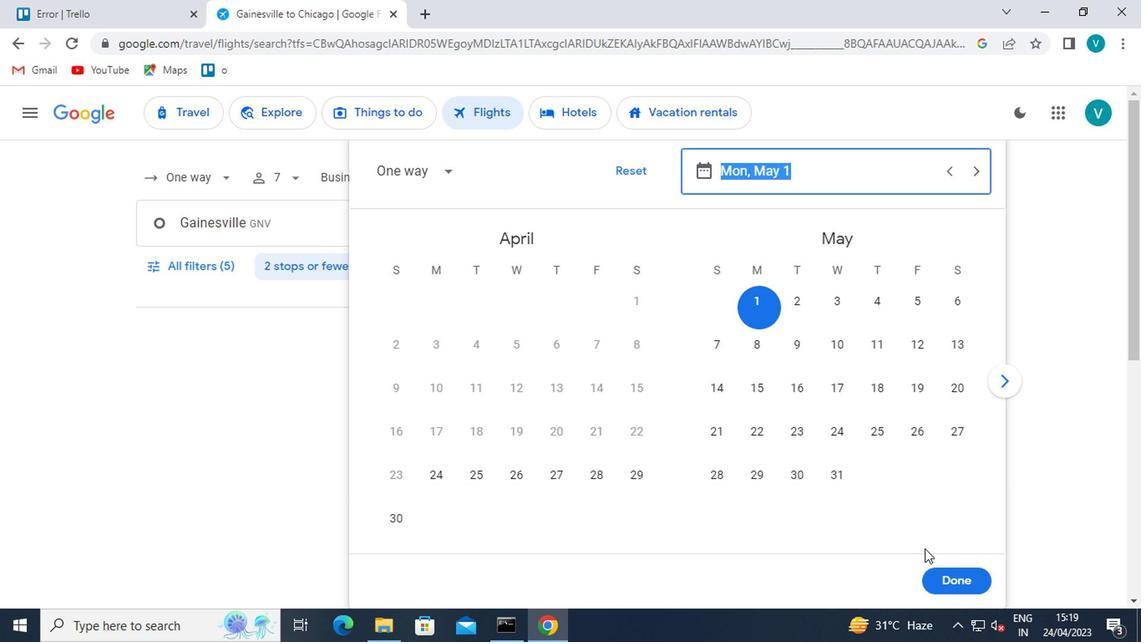 
Action: Mouse pressed left at (946, 570)
Screenshot: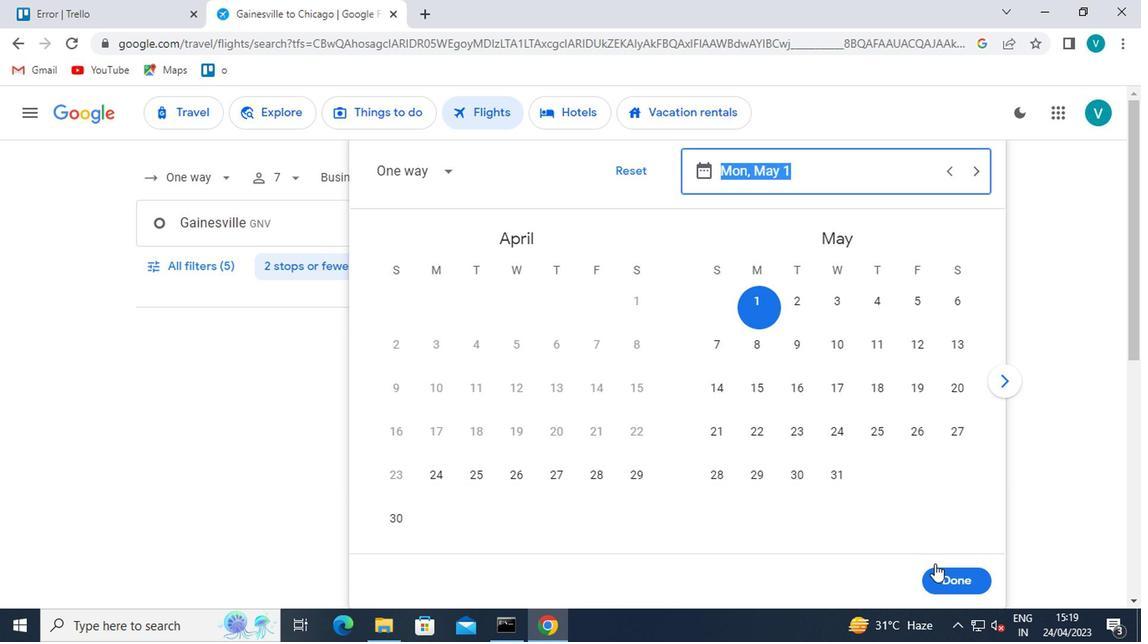 
Action: Mouse moved to (207, 274)
Screenshot: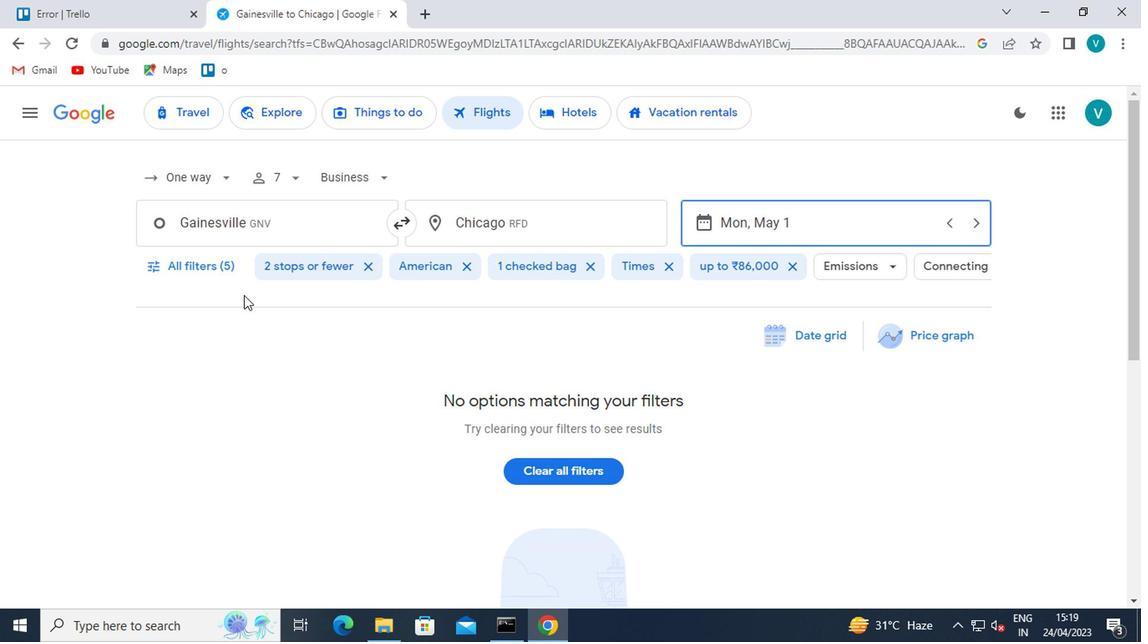 
Action: Mouse pressed left at (207, 274)
Screenshot: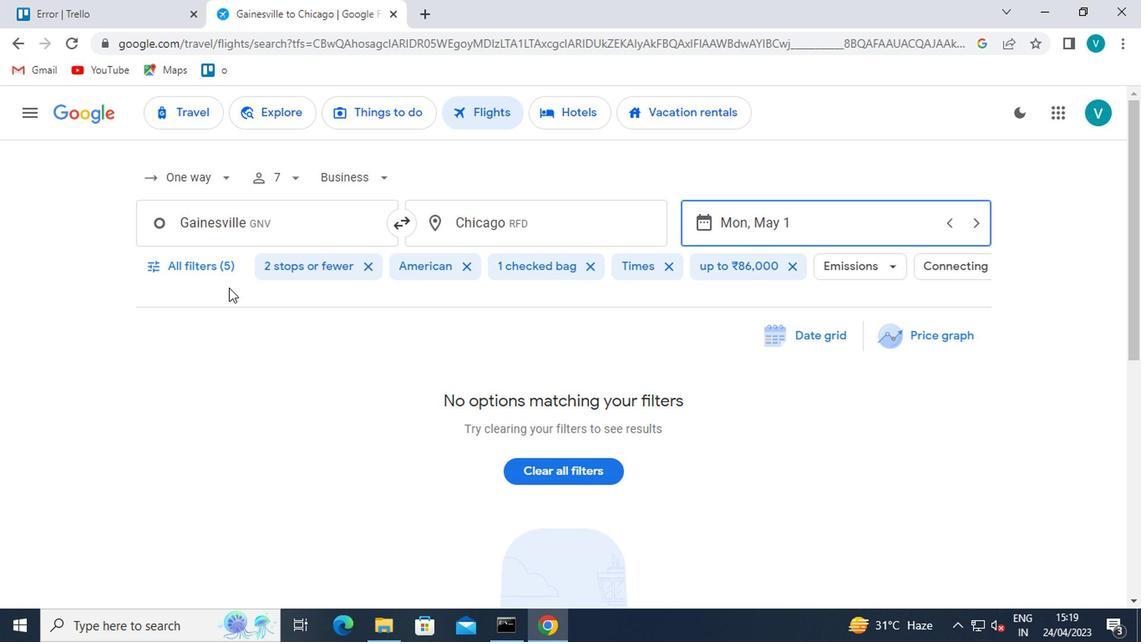 
Action: Mouse moved to (385, 437)
Screenshot: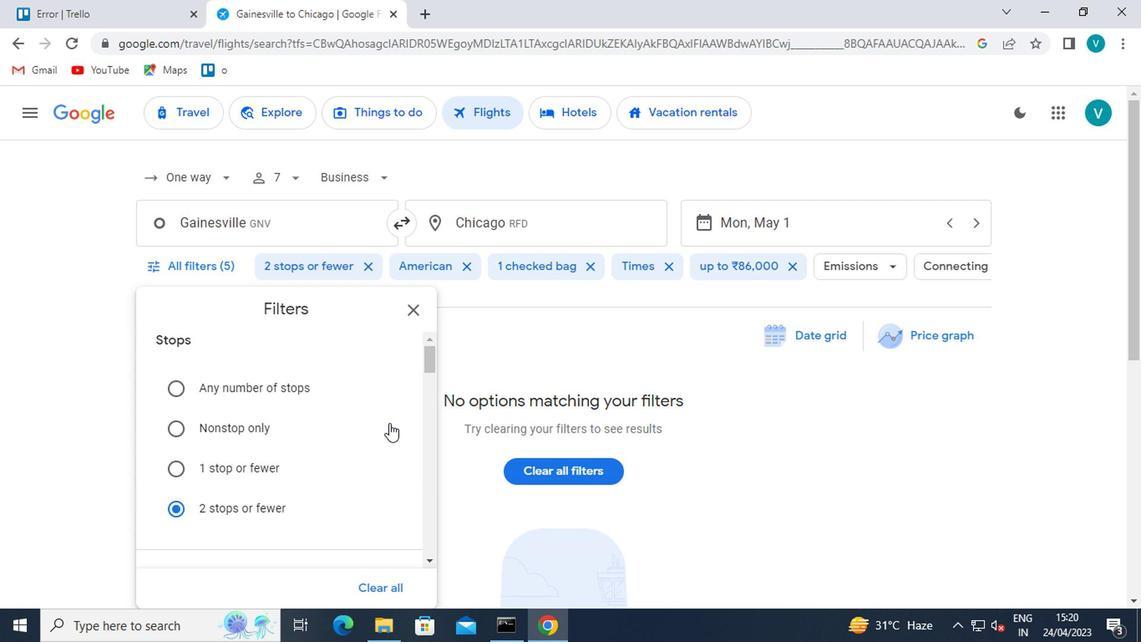 
Action: Mouse scrolled (385, 436) with delta (0, -1)
Screenshot: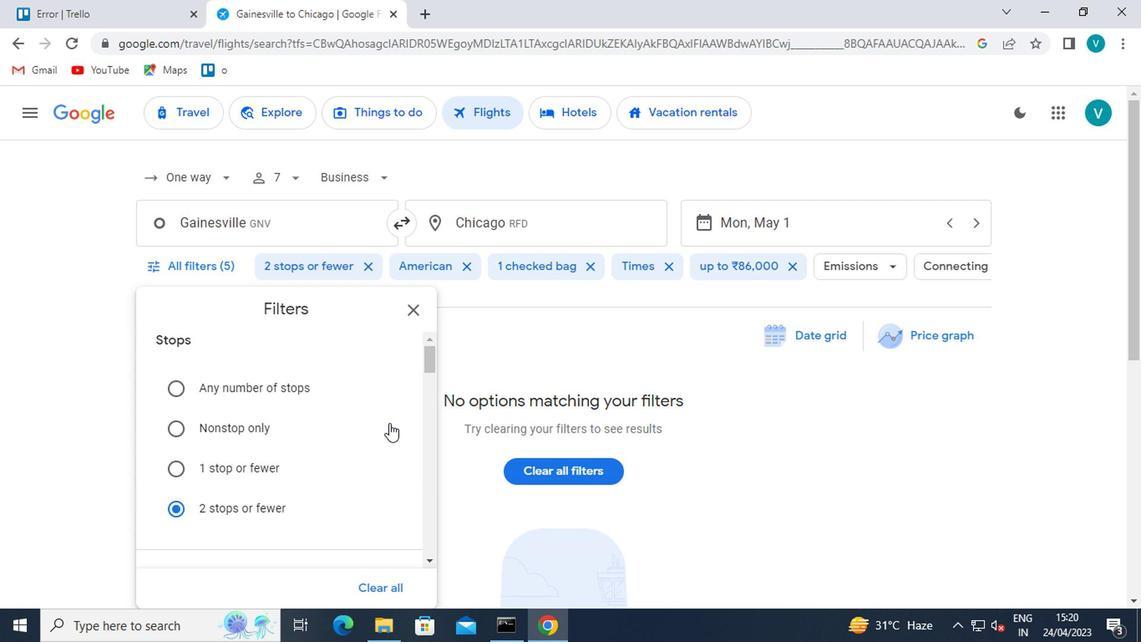 
Action: Mouse moved to (379, 442)
Screenshot: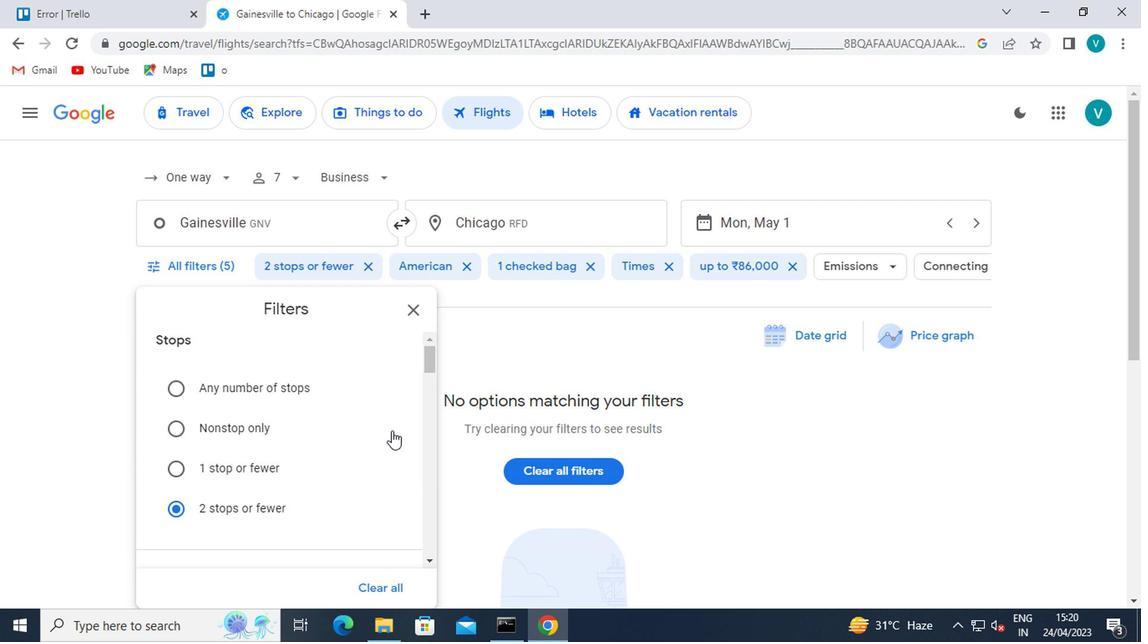 
Action: Mouse scrolled (379, 441) with delta (0, -1)
Screenshot: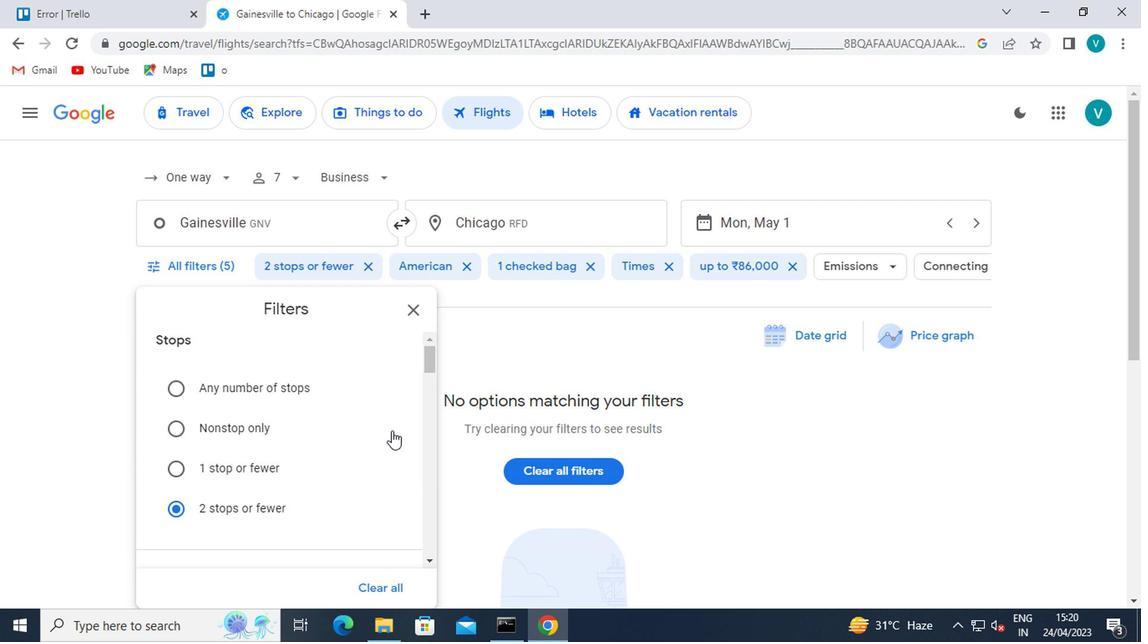 
Action: Mouse moved to (365, 446)
Screenshot: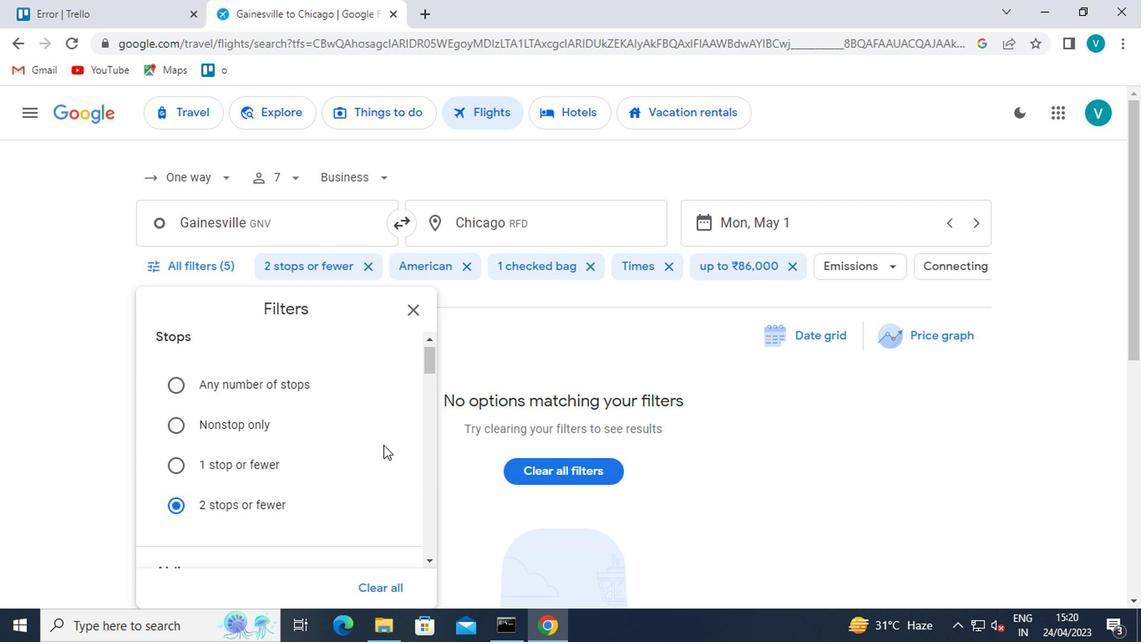 
Action: Mouse scrolled (365, 445) with delta (0, -1)
Screenshot: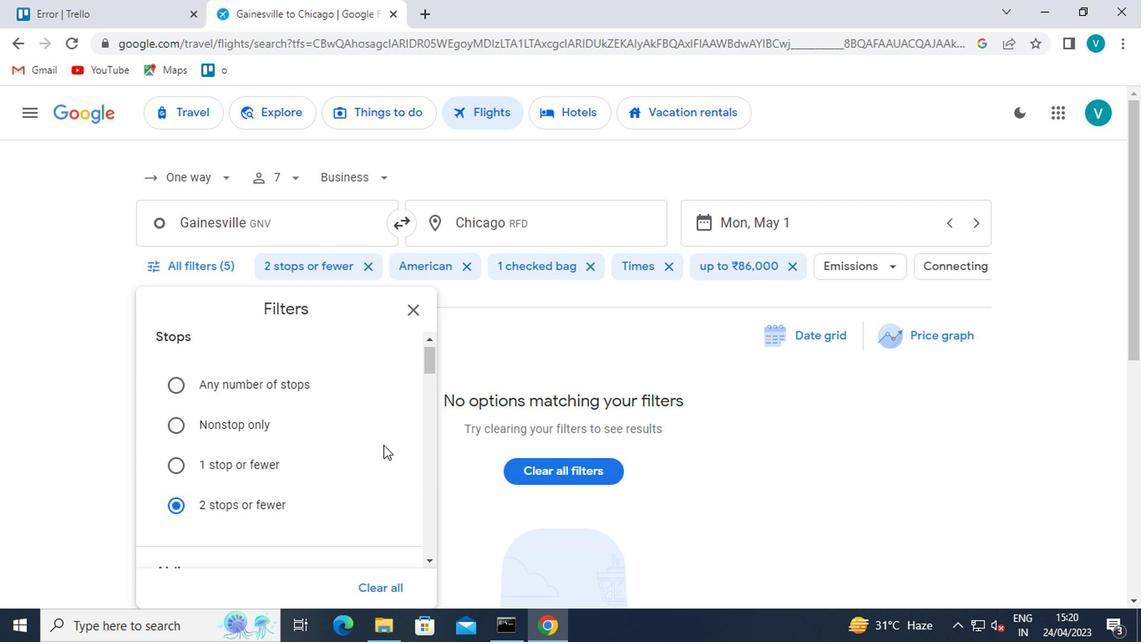 
Action: Mouse moved to (355, 447)
Screenshot: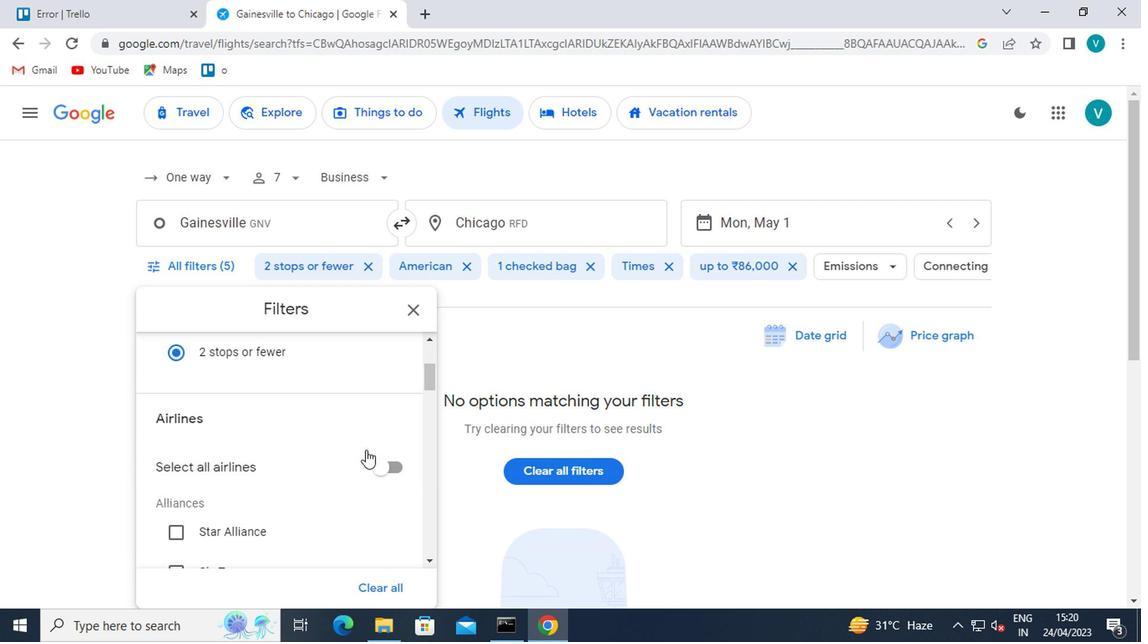 
Action: Mouse scrolled (355, 447) with delta (0, 0)
Screenshot: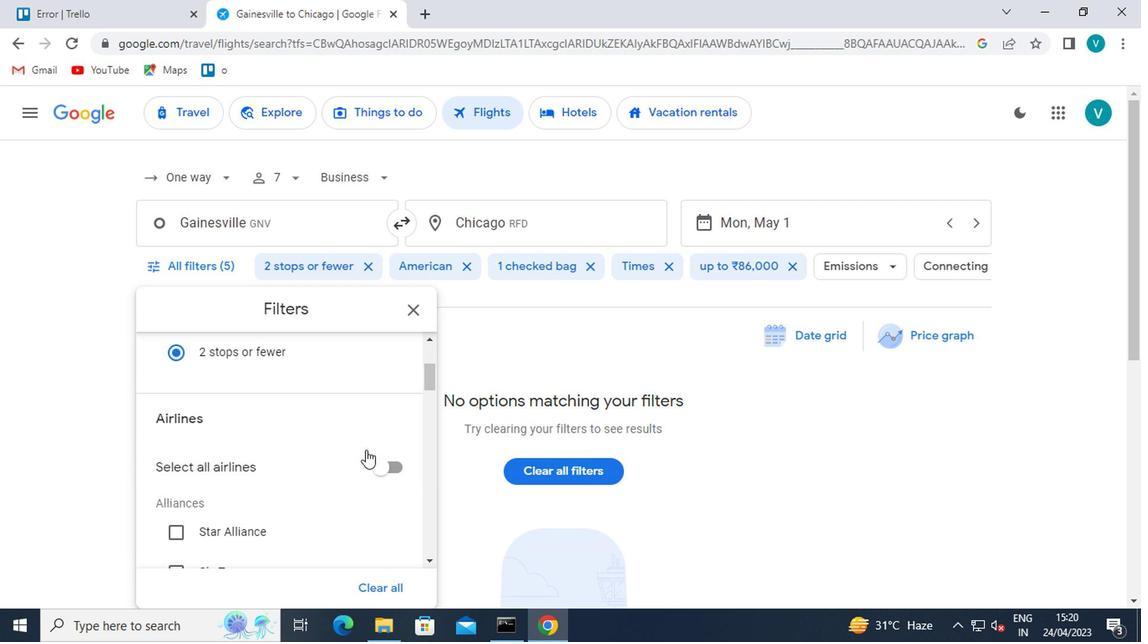 
Action: Mouse moved to (353, 447)
Screenshot: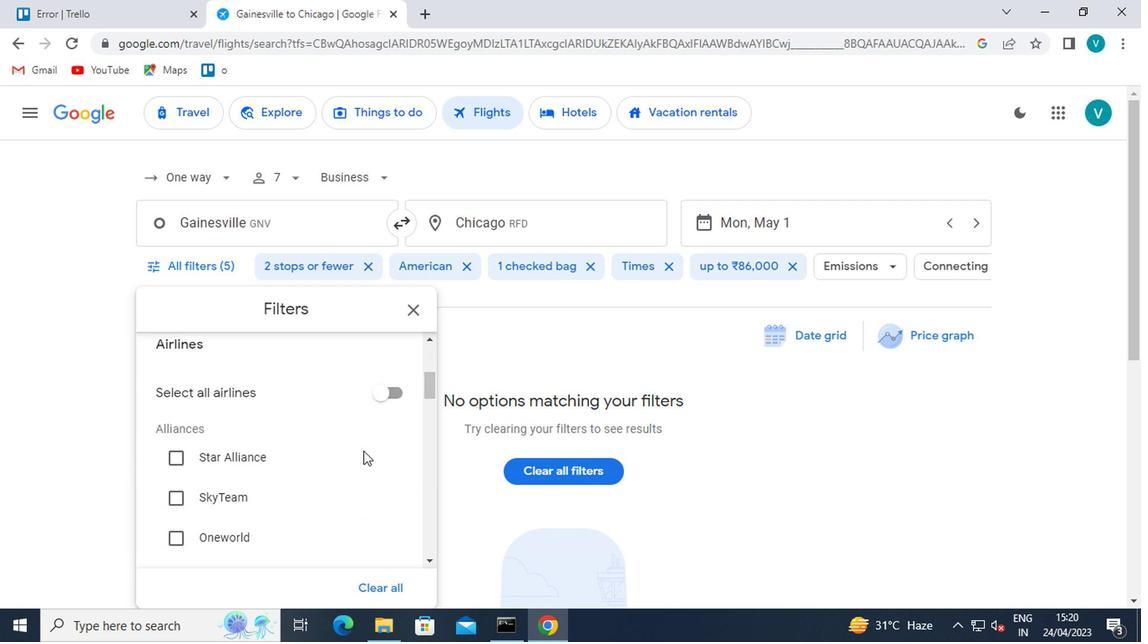 
Action: Mouse scrolled (353, 447) with delta (0, 0)
Screenshot: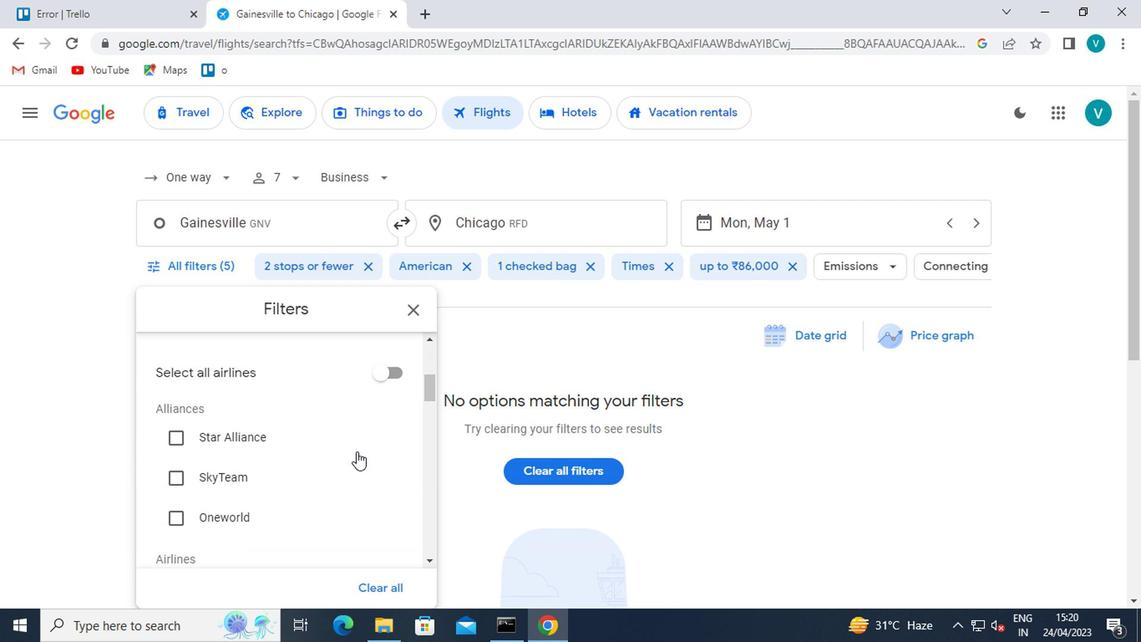 
Action: Mouse moved to (331, 476)
Screenshot: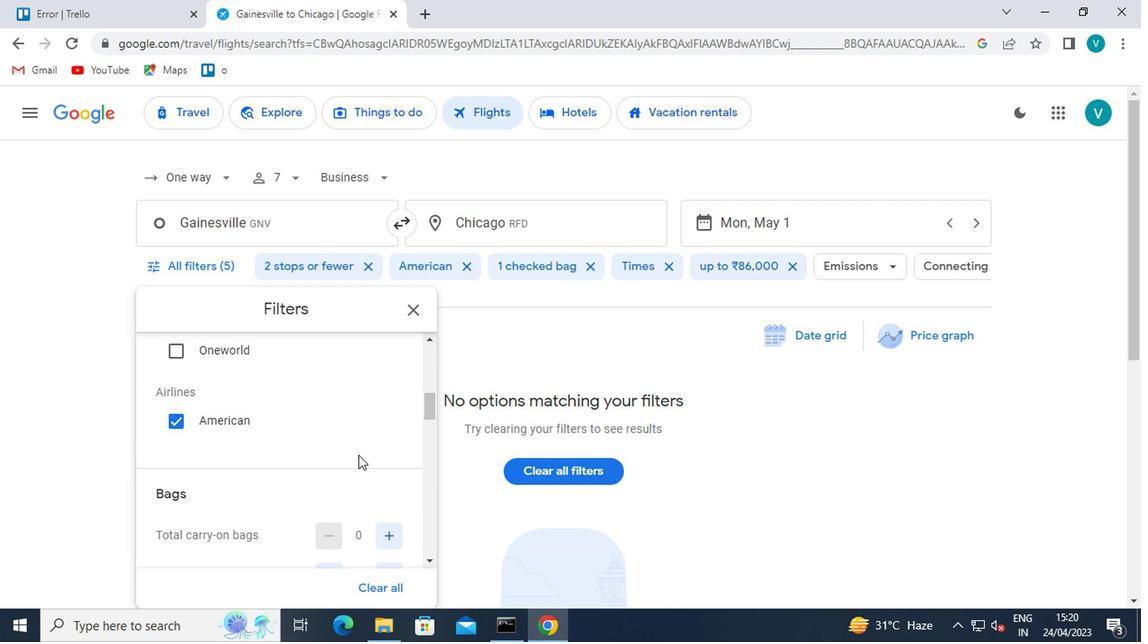 
Action: Mouse scrolled (331, 475) with delta (0, 0)
Screenshot: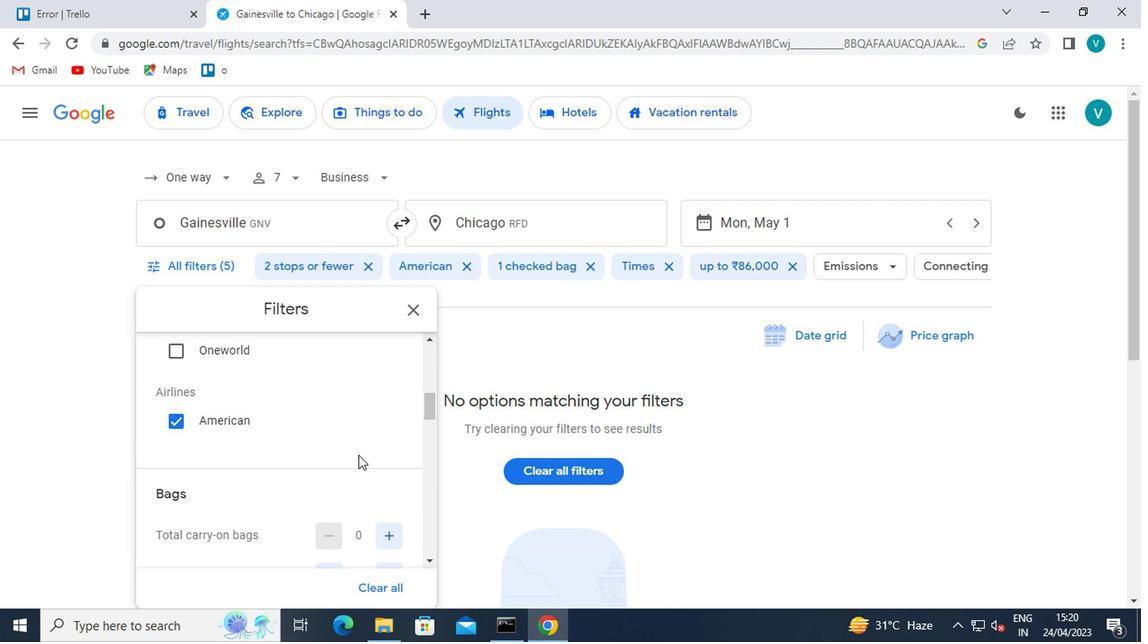 
Action: Mouse moved to (327, 479)
Screenshot: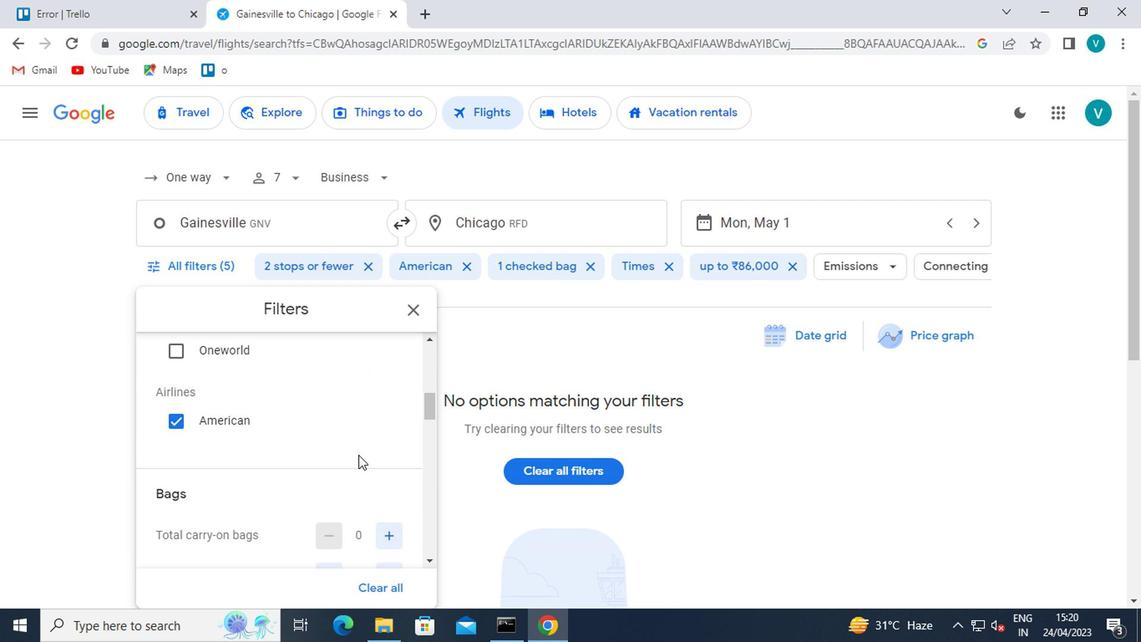 
Action: Mouse scrolled (327, 479) with delta (0, 0)
Screenshot: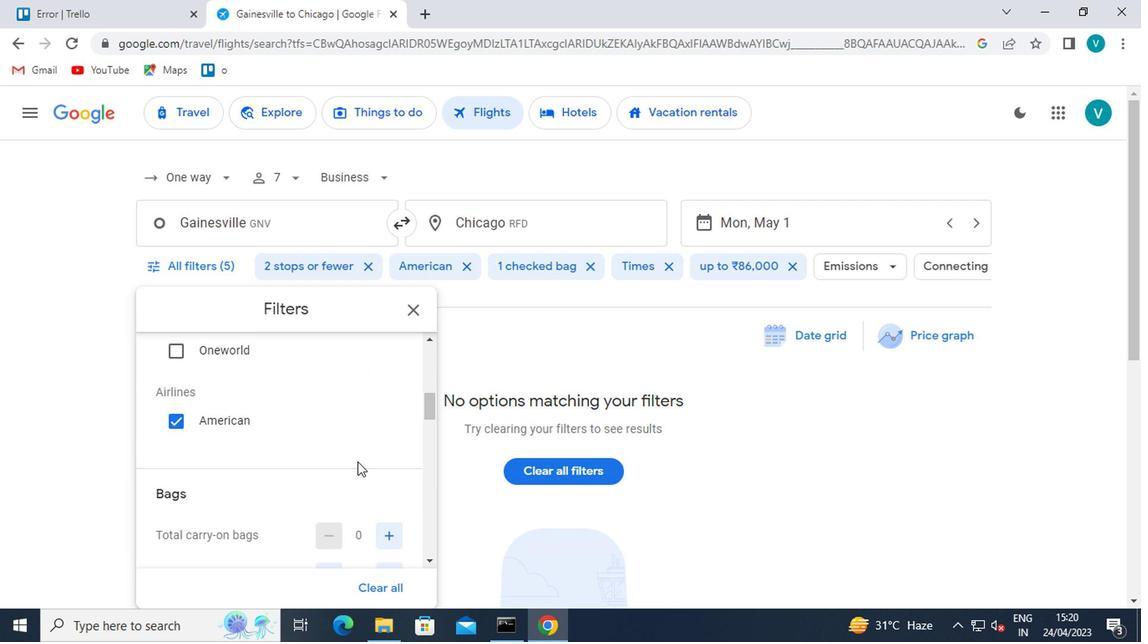 
Action: Mouse moved to (327, 480)
Screenshot: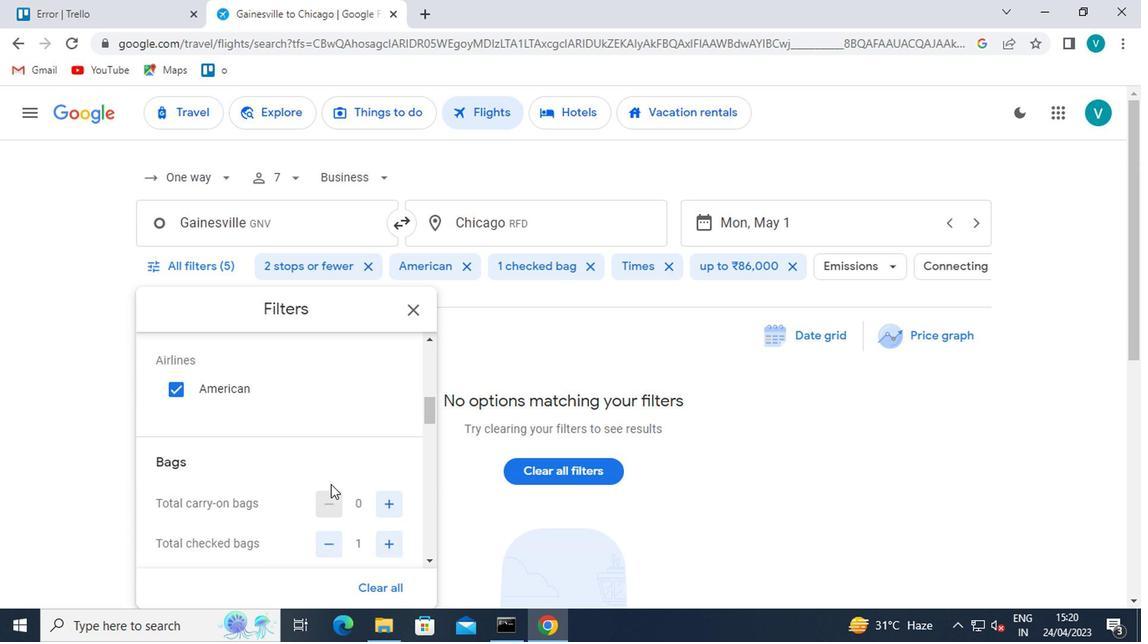 
Action: Mouse scrolled (327, 479) with delta (0, 0)
Screenshot: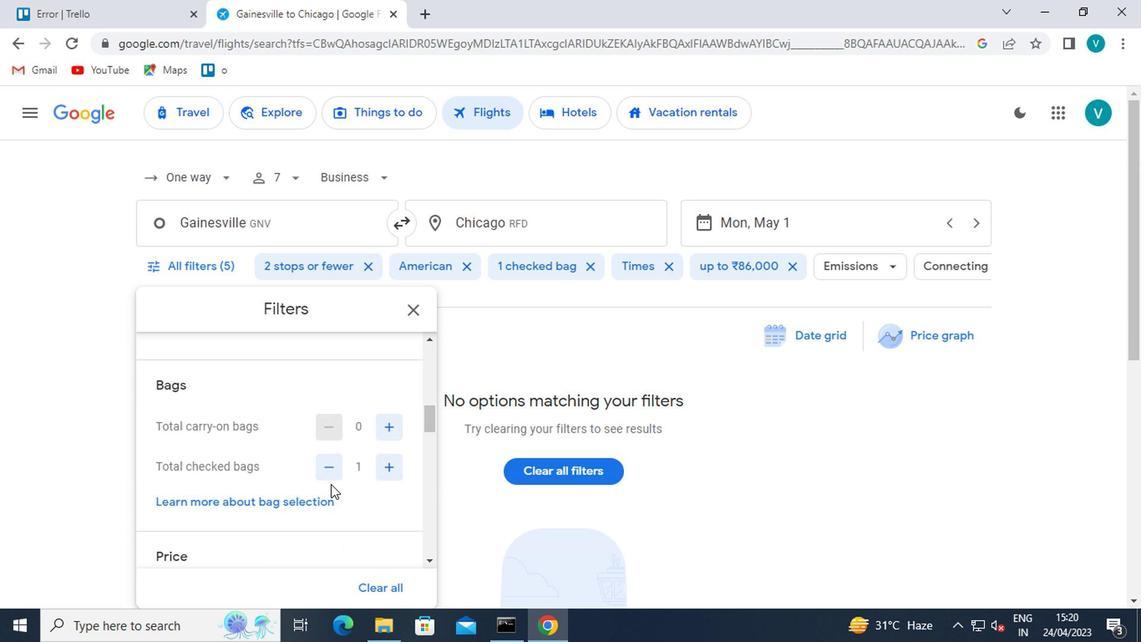 
Action: Mouse moved to (325, 480)
Screenshot: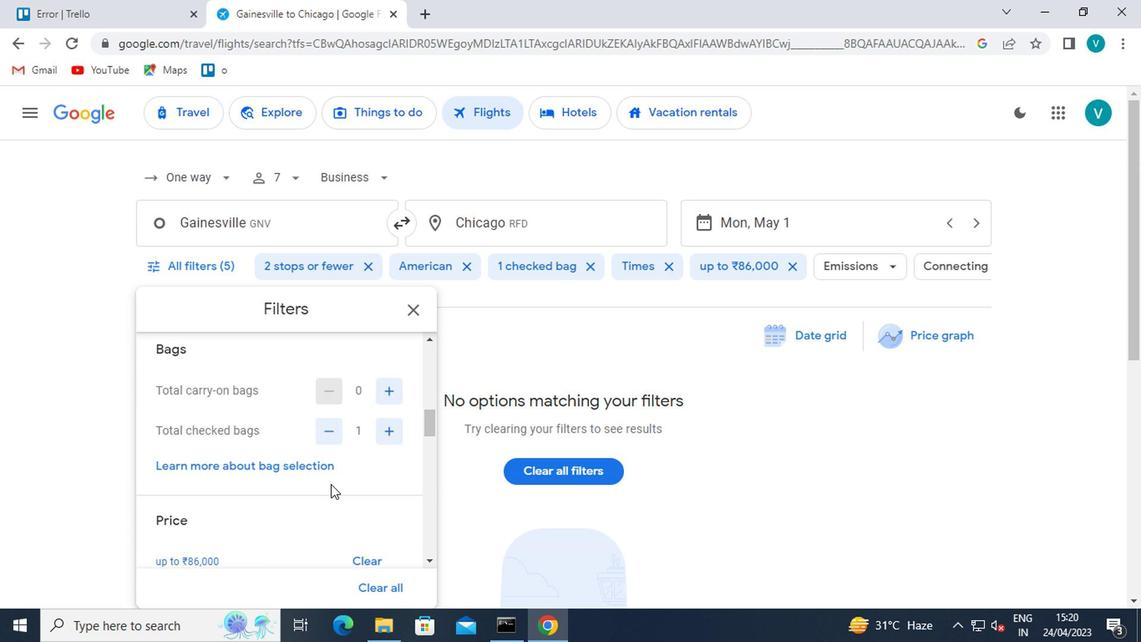 
Action: Mouse scrolled (325, 481) with delta (0, 1)
Screenshot: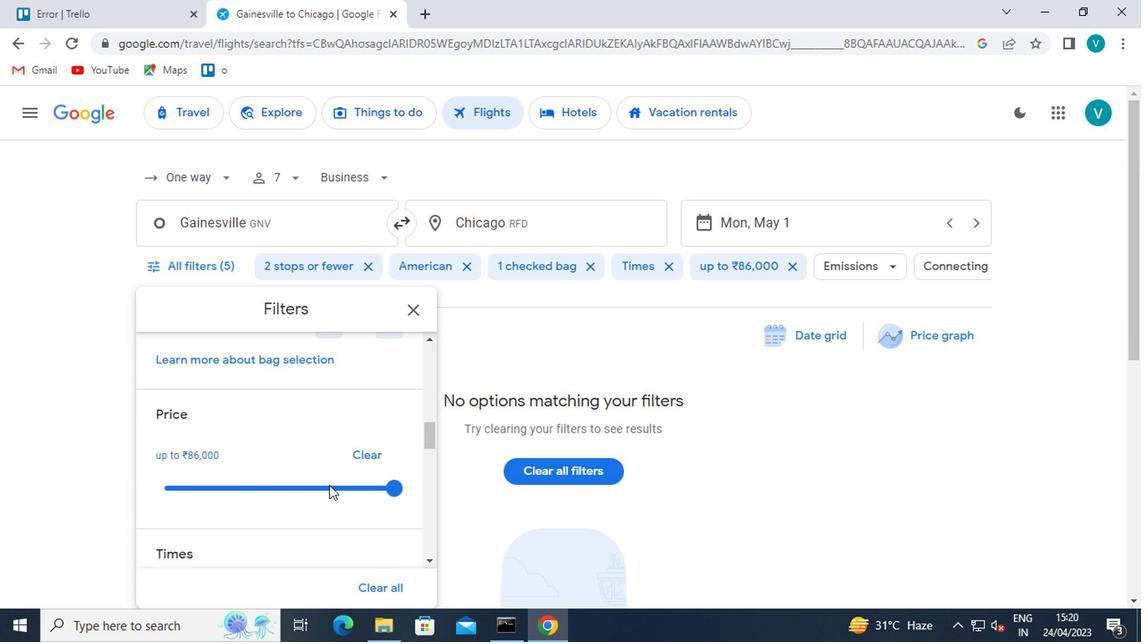 
Action: Mouse scrolled (325, 481) with delta (0, 1)
Screenshot: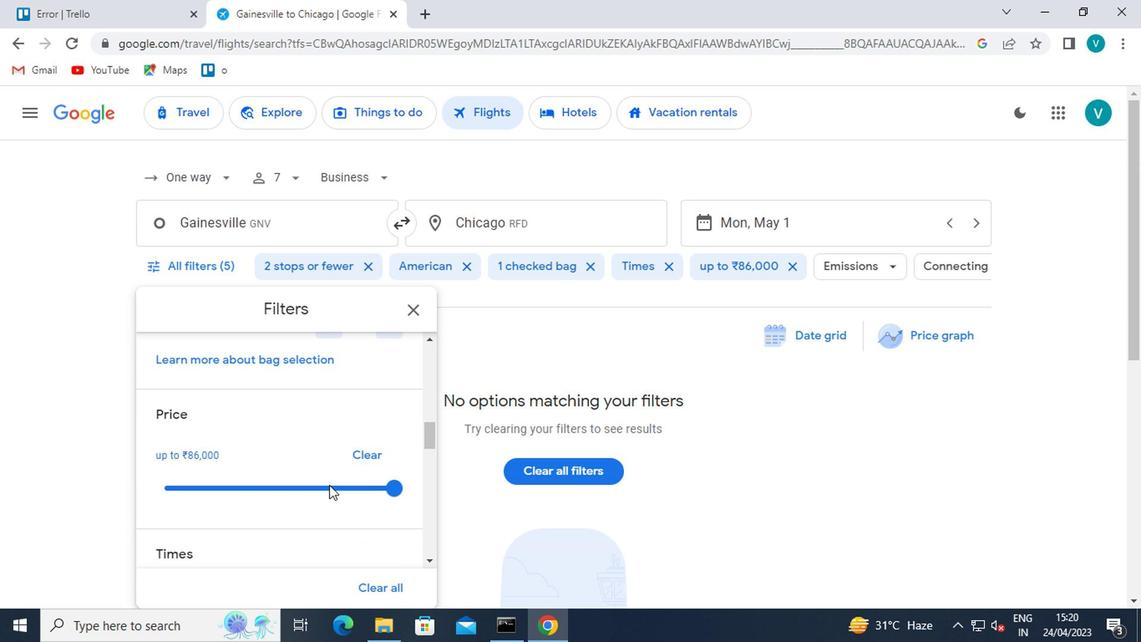 
Action: Mouse scrolled (325, 481) with delta (0, 1)
Screenshot: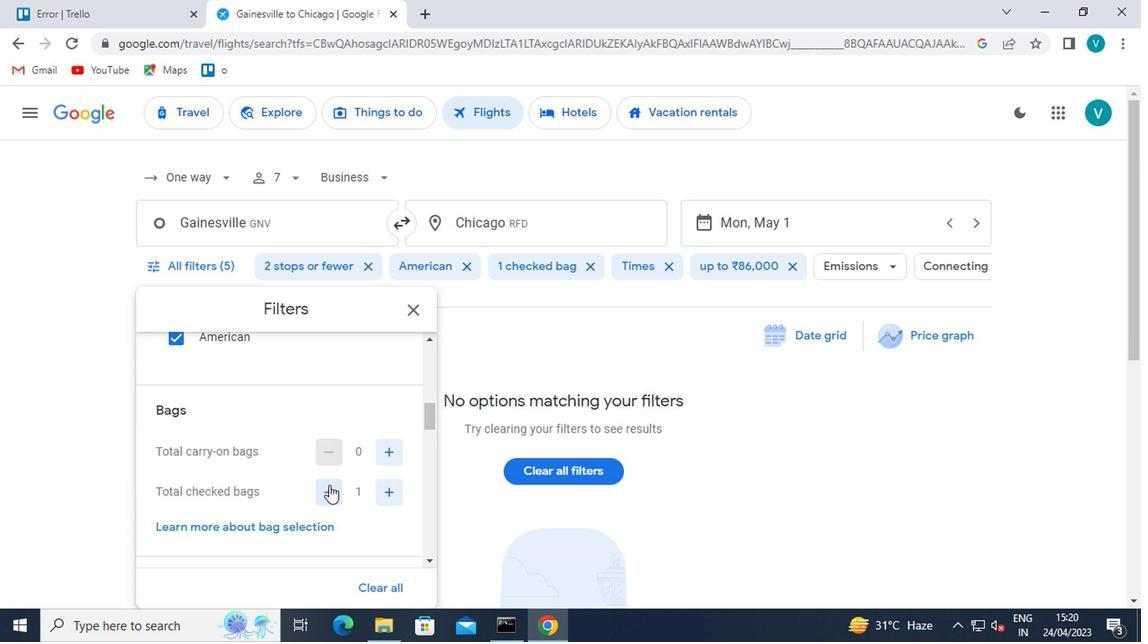 
Action: Mouse scrolled (325, 481) with delta (0, 1)
Screenshot: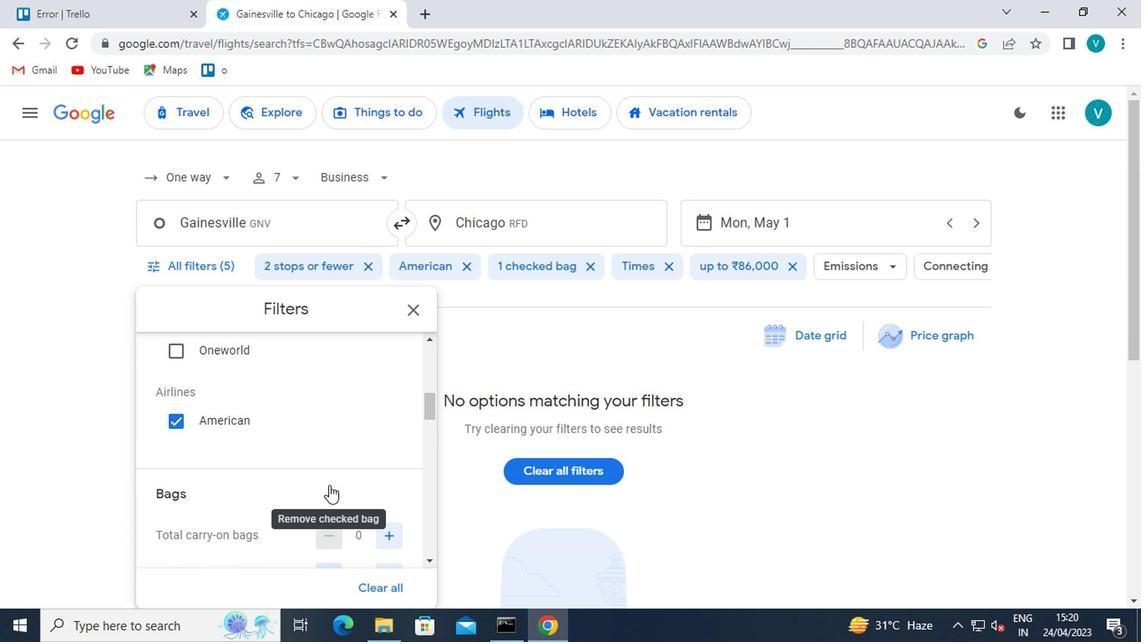 
Action: Mouse moved to (325, 484)
Screenshot: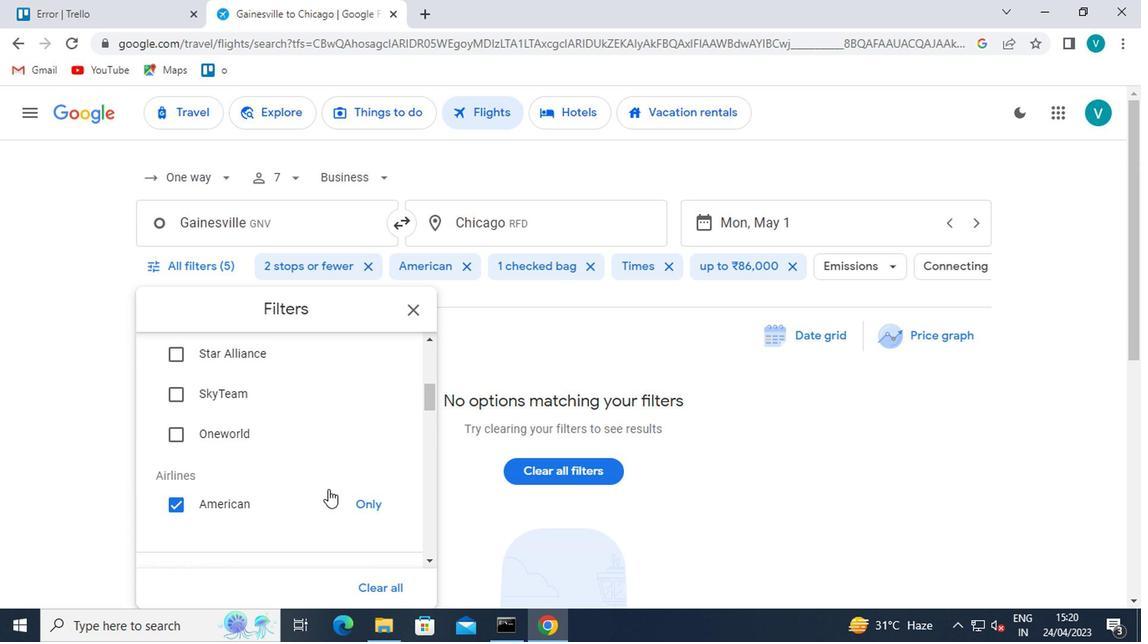 
Action: Mouse scrolled (325, 483) with delta (0, 0)
Screenshot: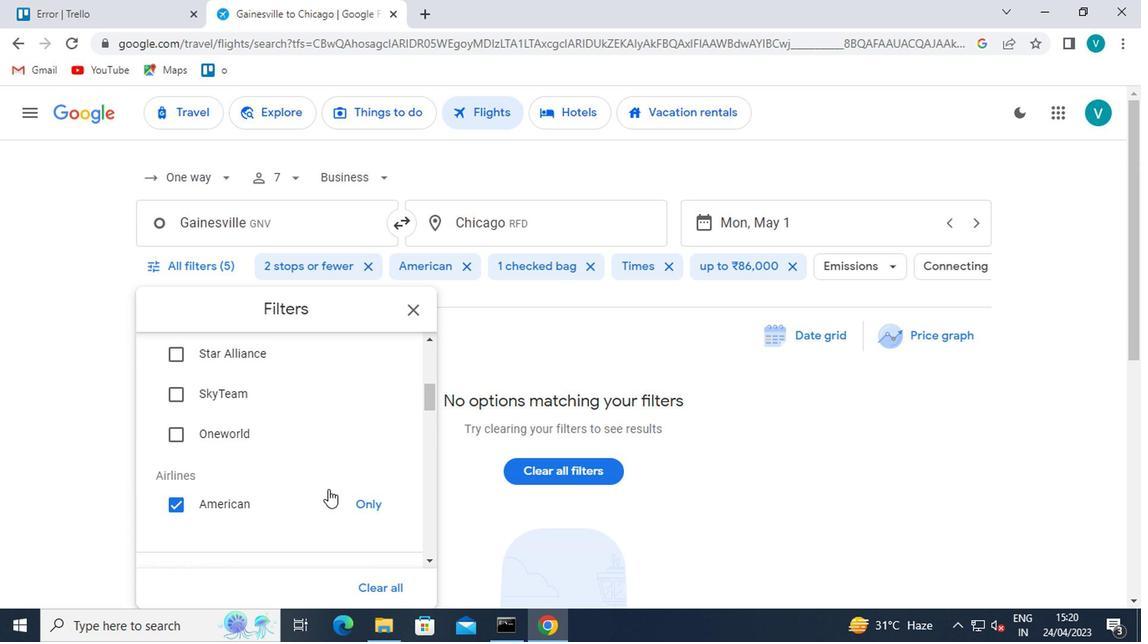 
Action: Mouse moved to (324, 485)
Screenshot: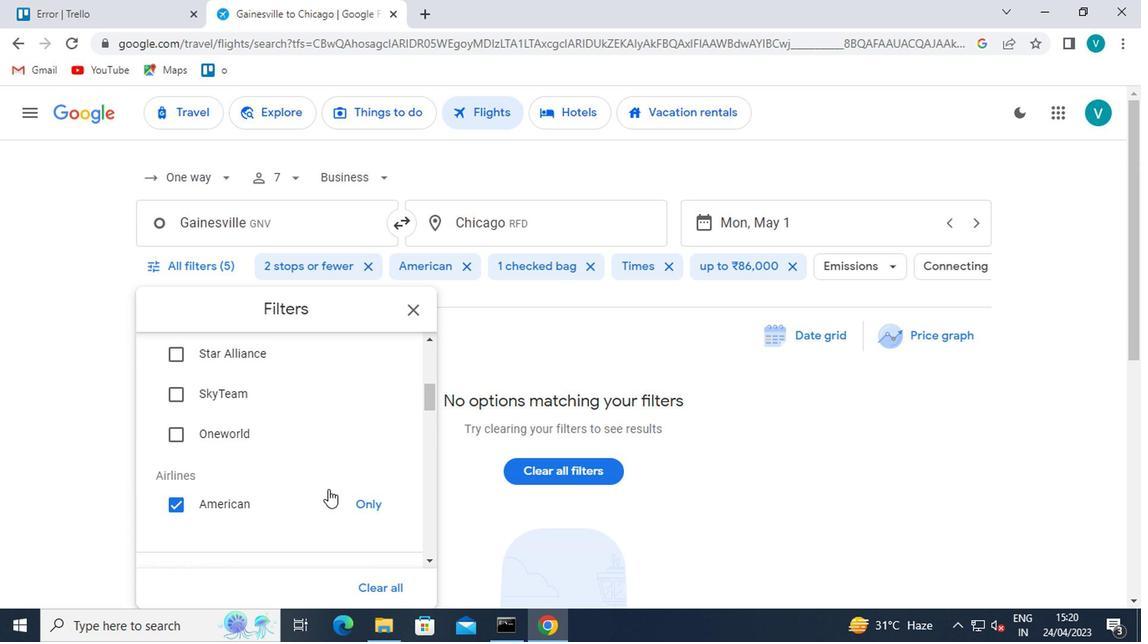 
Action: Mouse scrolled (324, 484) with delta (0, -1)
Screenshot: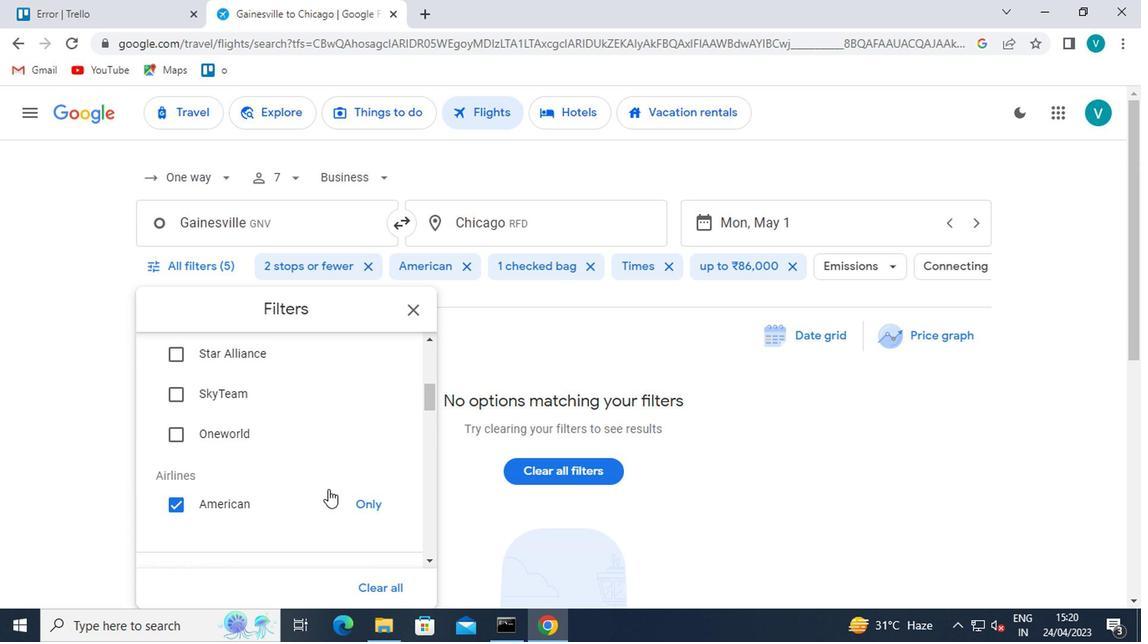 
Action: Mouse scrolled (324, 484) with delta (0, -1)
Screenshot: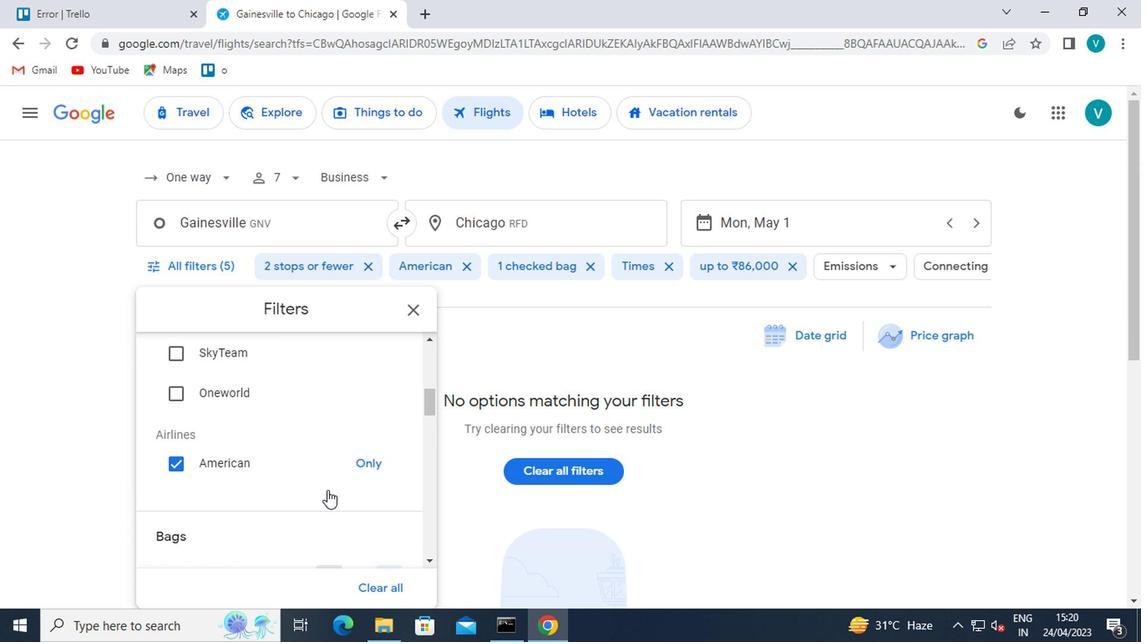 
Action: Mouse moved to (315, 488)
Screenshot: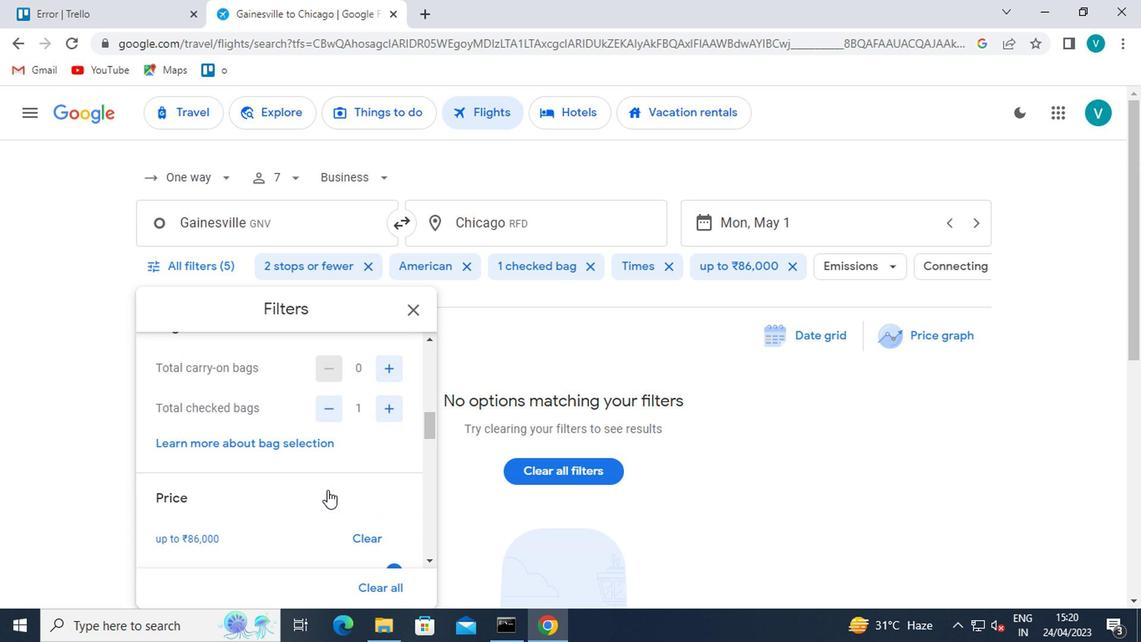 
Action: Mouse scrolled (315, 486) with delta (0, -1)
Screenshot: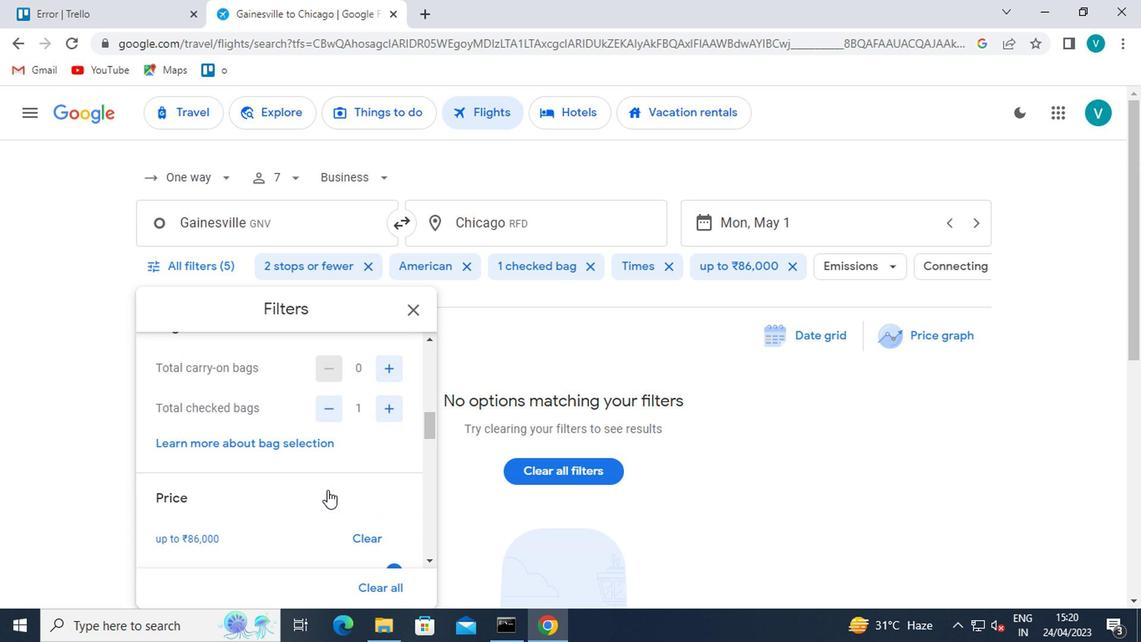 
Action: Mouse moved to (393, 482)
Screenshot: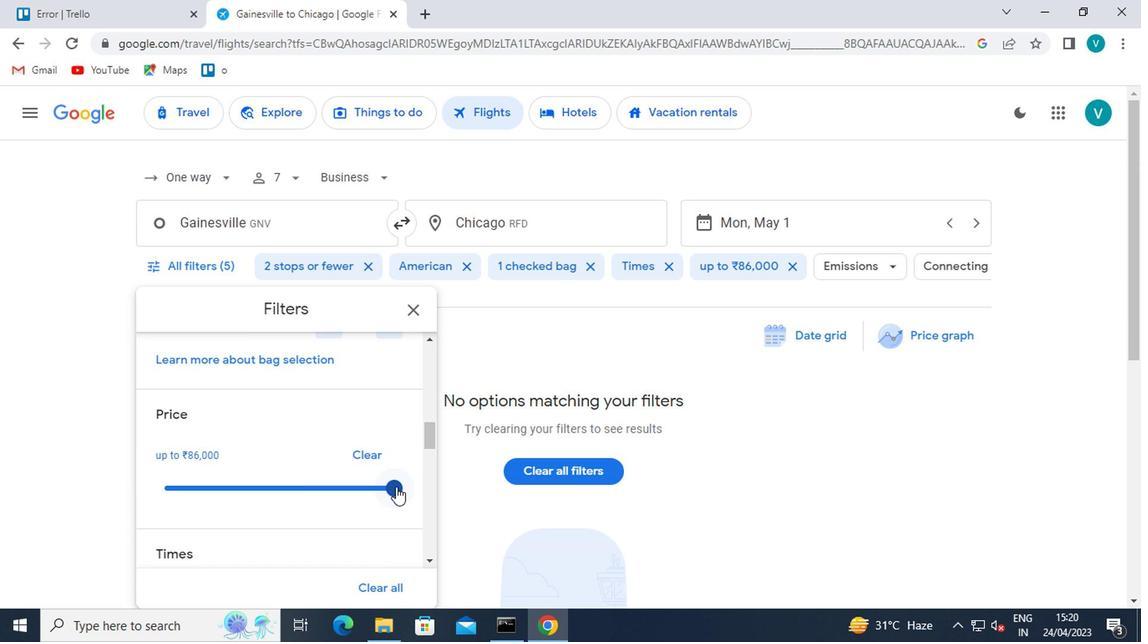 
Action: Mouse pressed left at (393, 482)
Screenshot: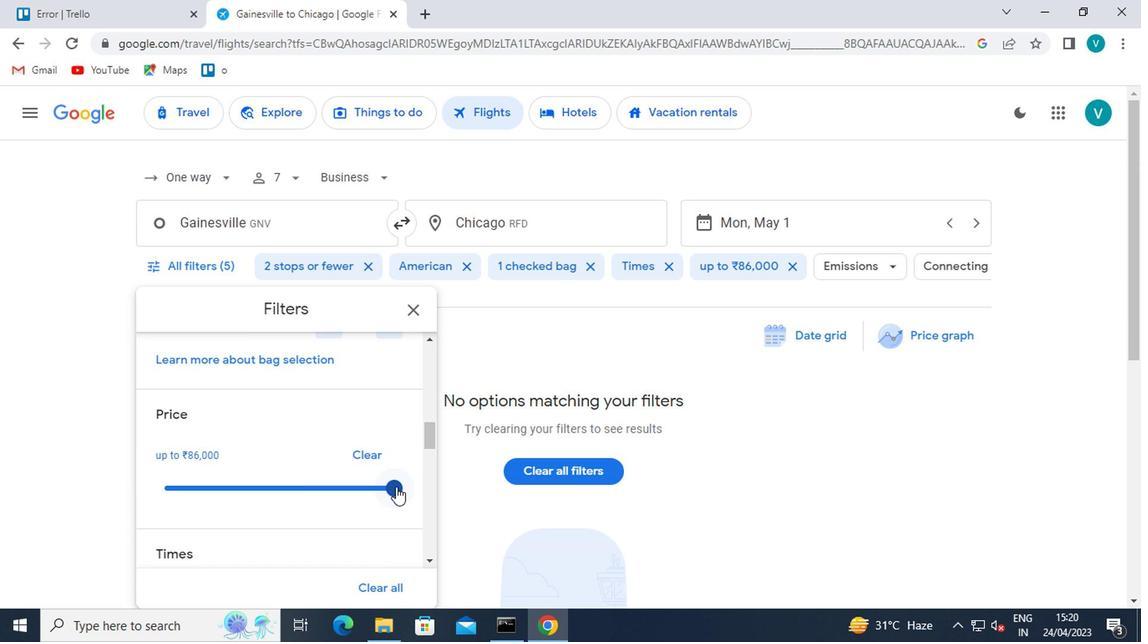 
Action: Mouse moved to (370, 484)
Screenshot: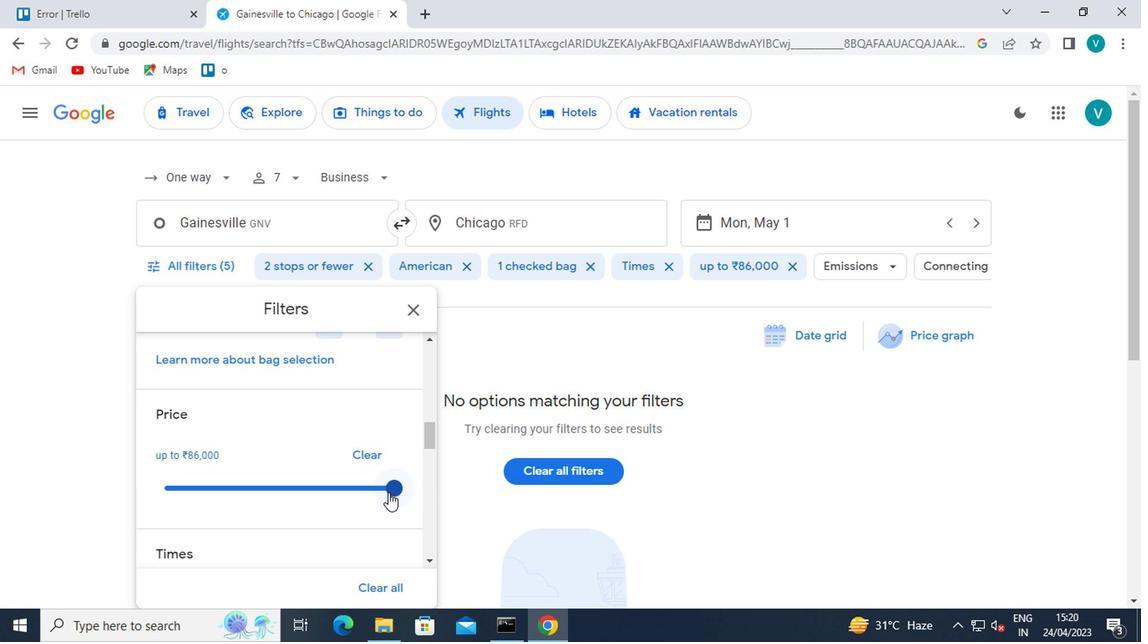 
Action: Mouse scrolled (370, 483) with delta (0, 0)
Screenshot: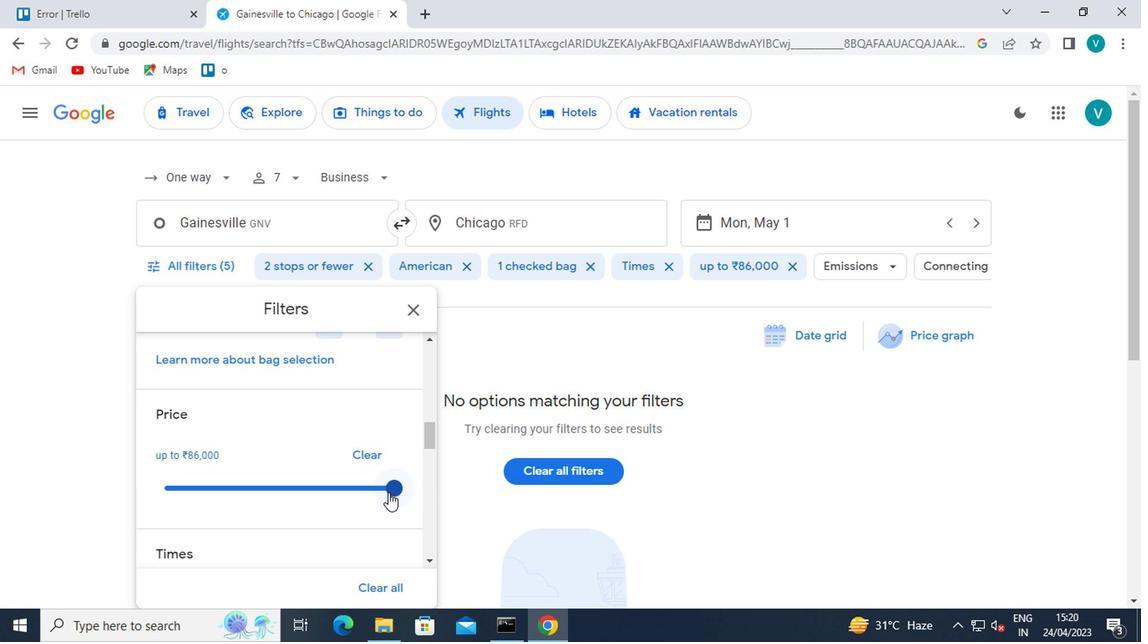 
Action: Mouse moved to (344, 476)
Screenshot: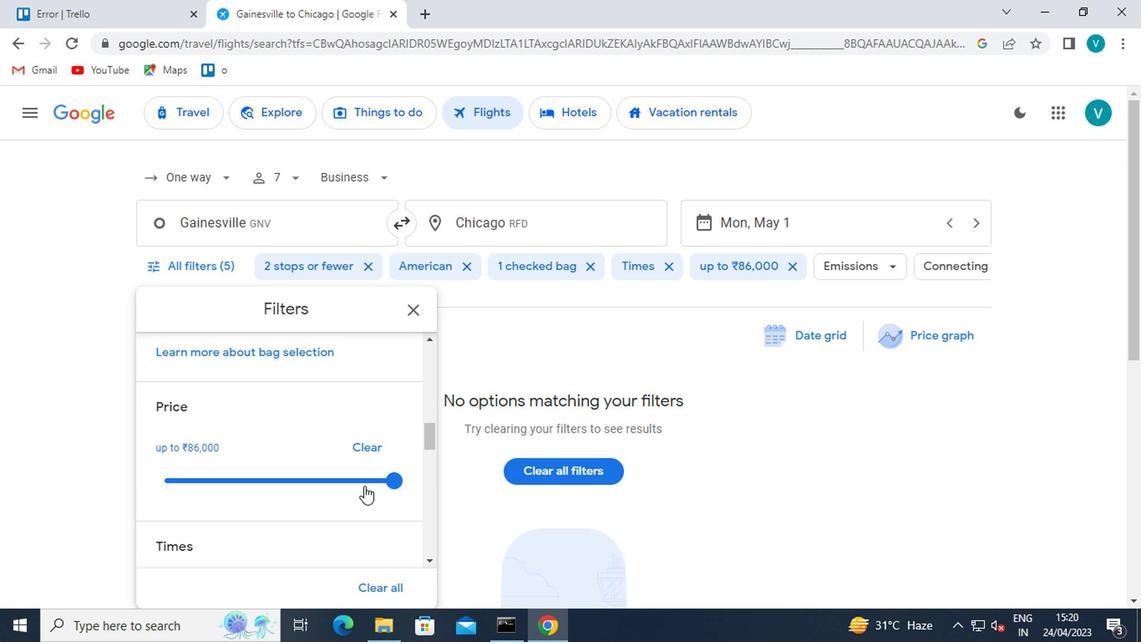 
Action: Mouse scrolled (344, 475) with delta (0, 0)
Screenshot: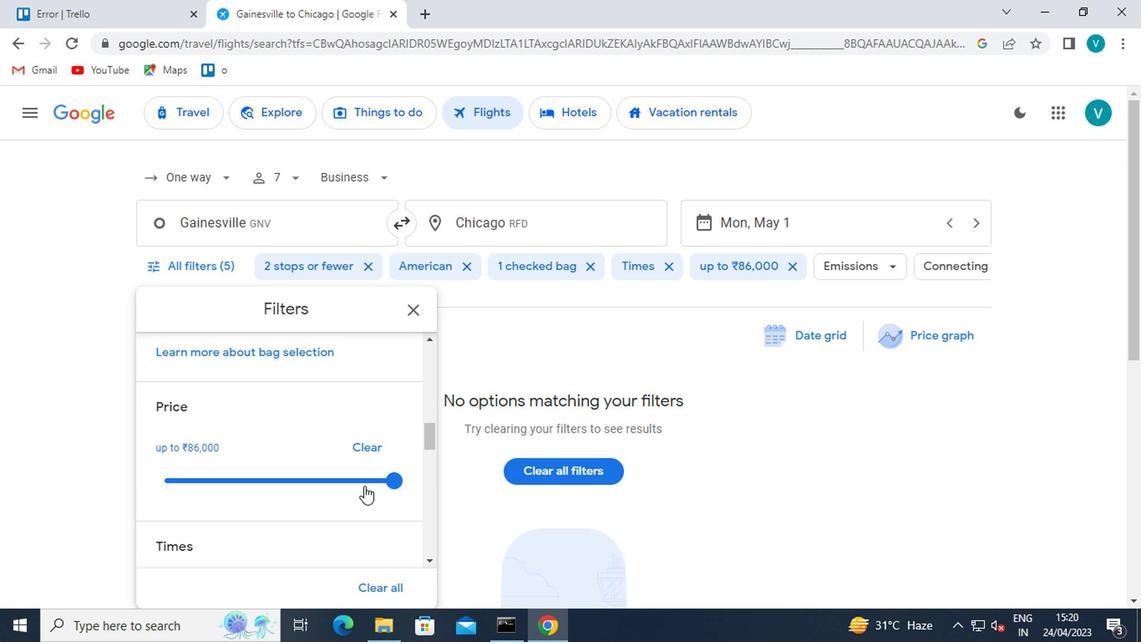 
Action: Mouse moved to (272, 508)
Screenshot: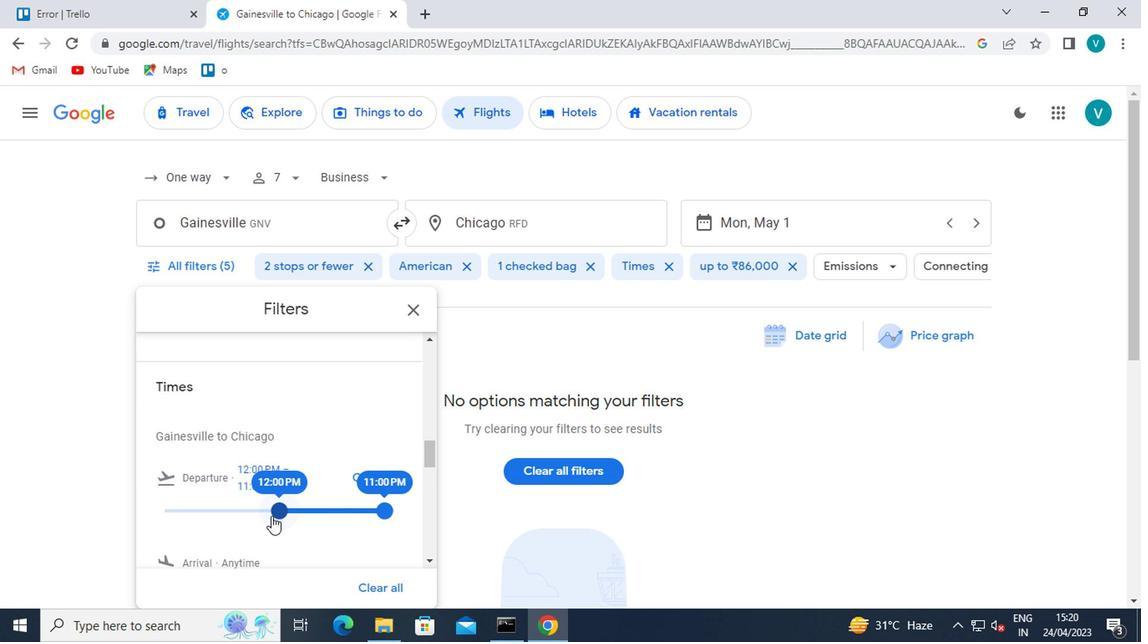 
Action: Mouse pressed left at (272, 508)
Screenshot: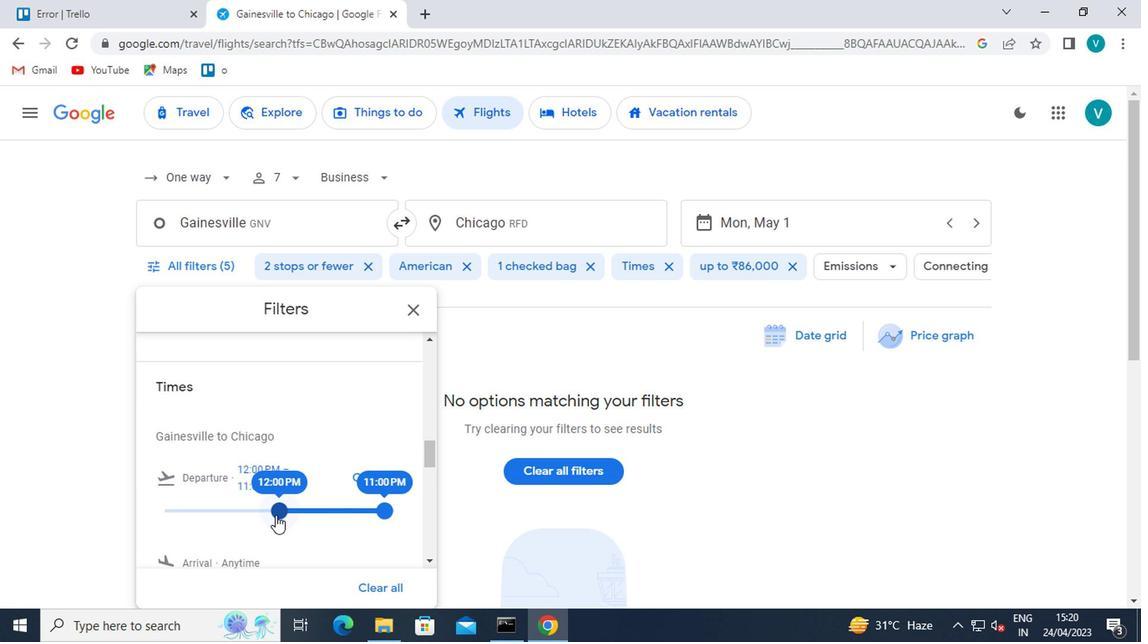 
Action: Mouse moved to (288, 506)
Screenshot: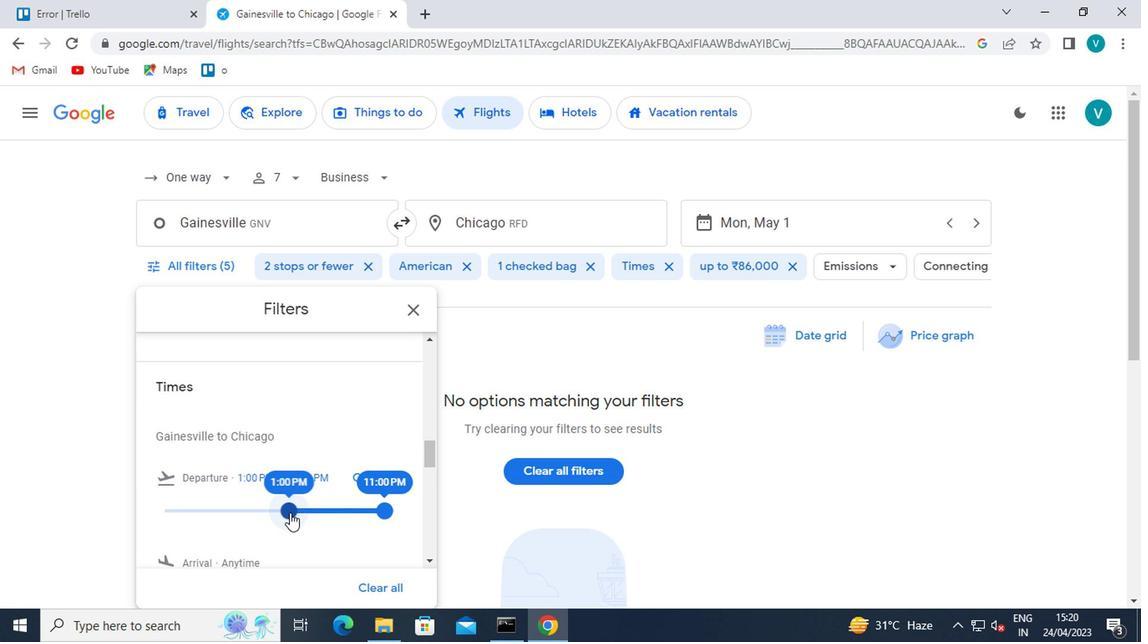 
